 Task: Open a Black Tie Letter Template save the file as 'research' Remove the following opetions from template: '1.	Type the sender company name_x000D_
2.	Type the sender company address_x000D_
3.	Type the recipient address_x000D_
4.	Type the closing_x000D_
5.	Type the sender title_x000D_
6.	Type the sender company name_x000D_
'Pick the date  '4 April, 2023' and type Salutation  Good Evening. Add body to the letter "I hope this letter finds you in good health and high spirits. I wanted to express my gratitude for your kind assistance during my recent visit. Your hospitality and warmth made my stay truly memorable. I look forward to returning the favor someday. Take care and stay well.". Insert watermark  'confidential 21'
Action: Mouse moved to (21, 18)
Screenshot: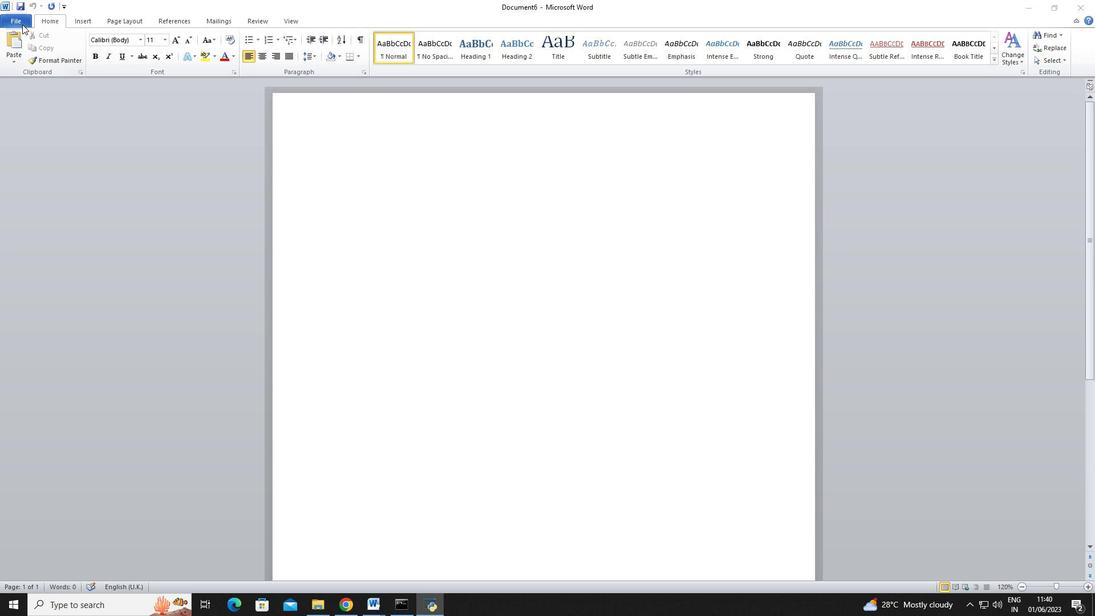 
Action: Mouse pressed left at (21, 18)
Screenshot: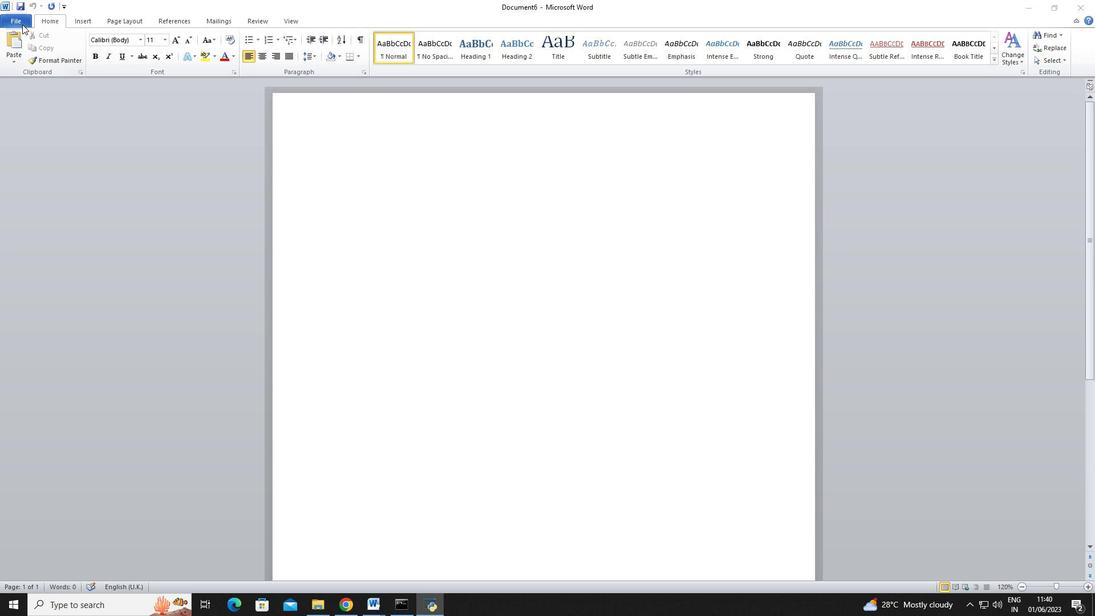 
Action: Mouse pressed left at (21, 18)
Screenshot: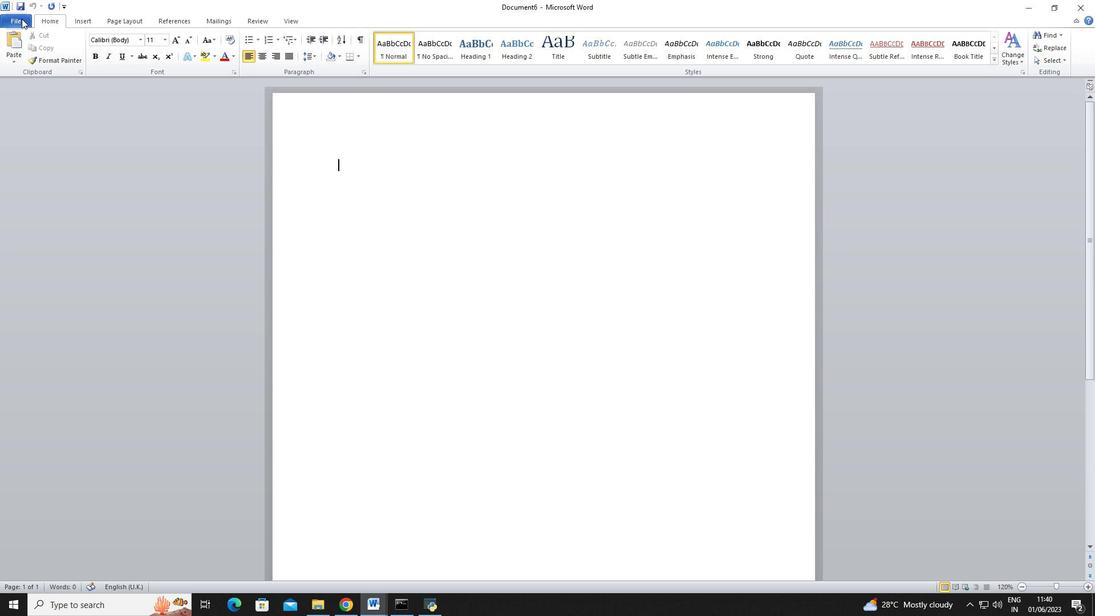
Action: Mouse moved to (30, 147)
Screenshot: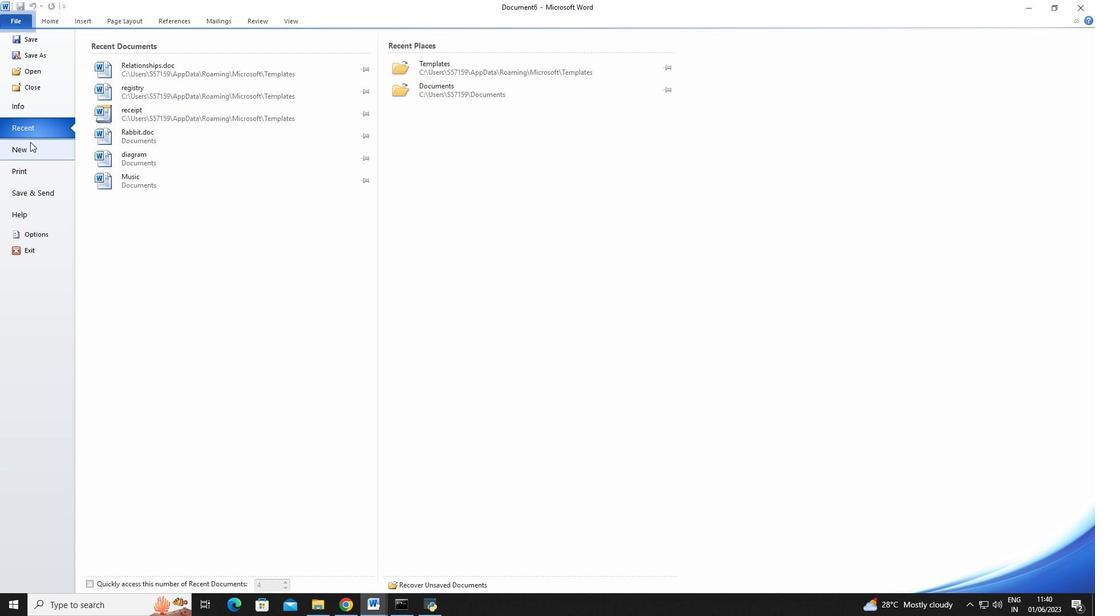 
Action: Mouse pressed left at (30, 147)
Screenshot: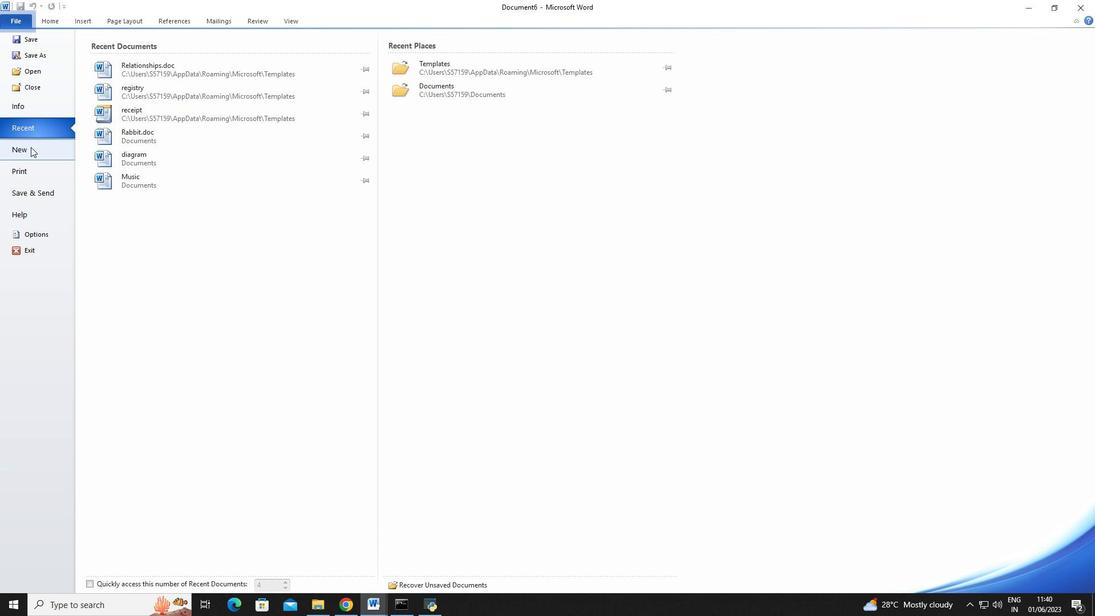 
Action: Mouse moved to (258, 120)
Screenshot: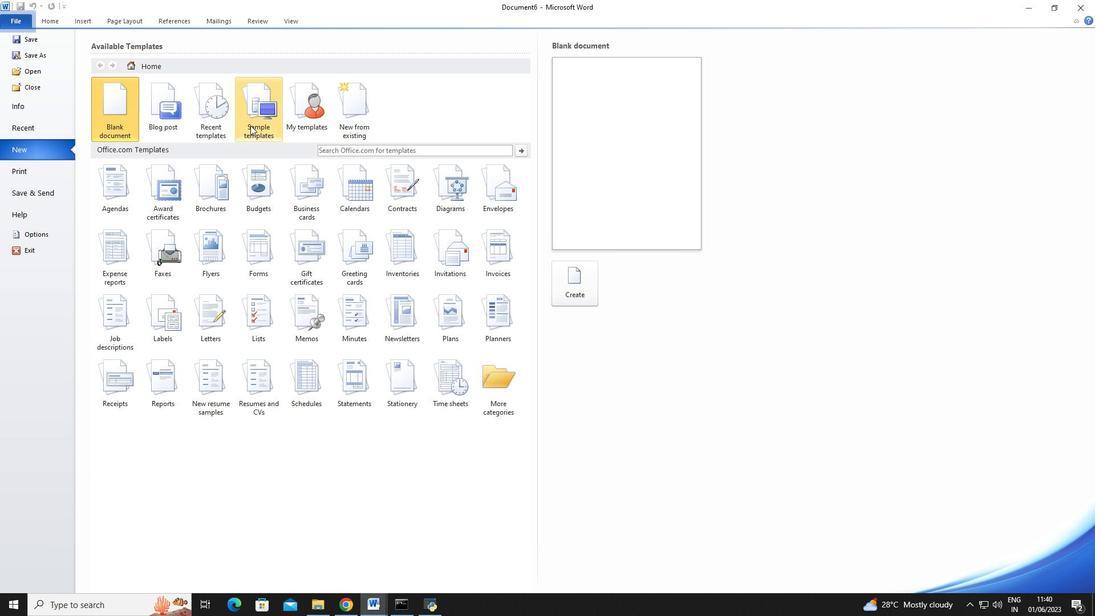 
Action: Mouse pressed left at (258, 120)
Screenshot: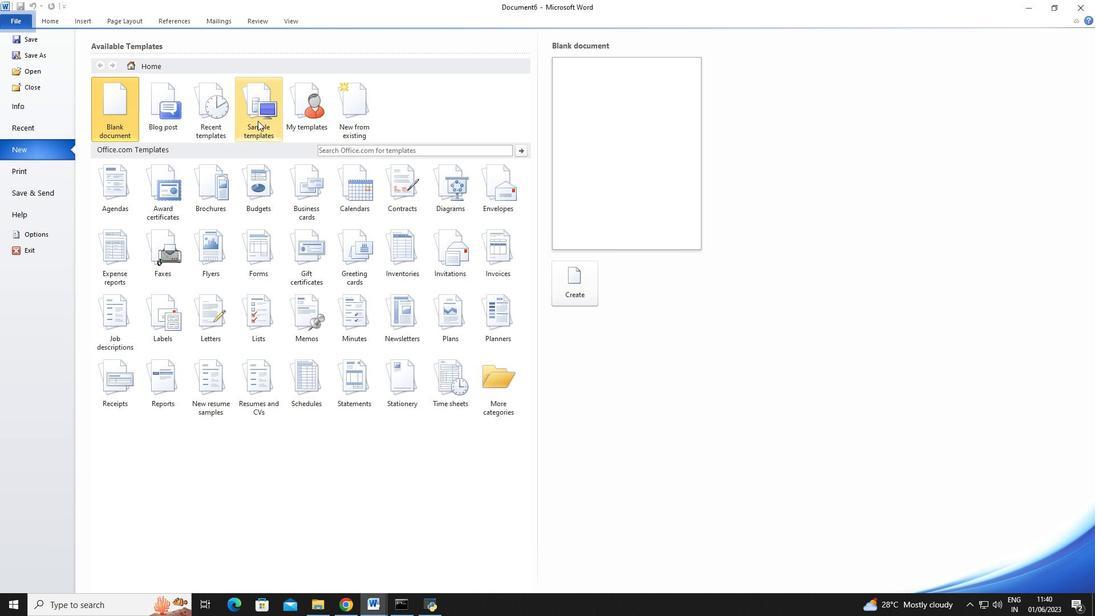 
Action: Mouse moved to (368, 243)
Screenshot: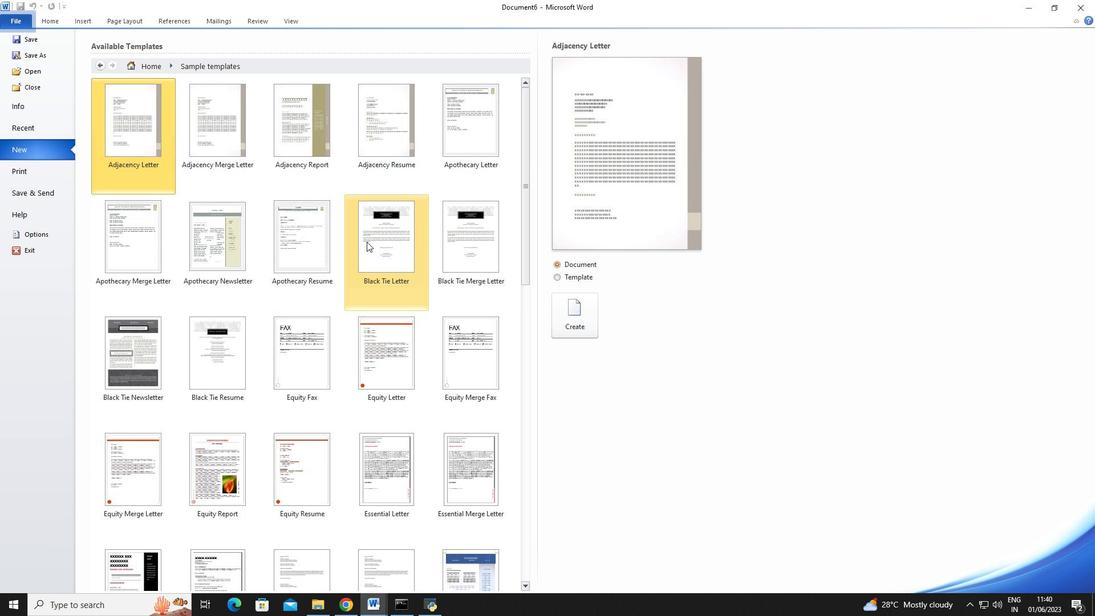 
Action: Mouse pressed left at (368, 243)
Screenshot: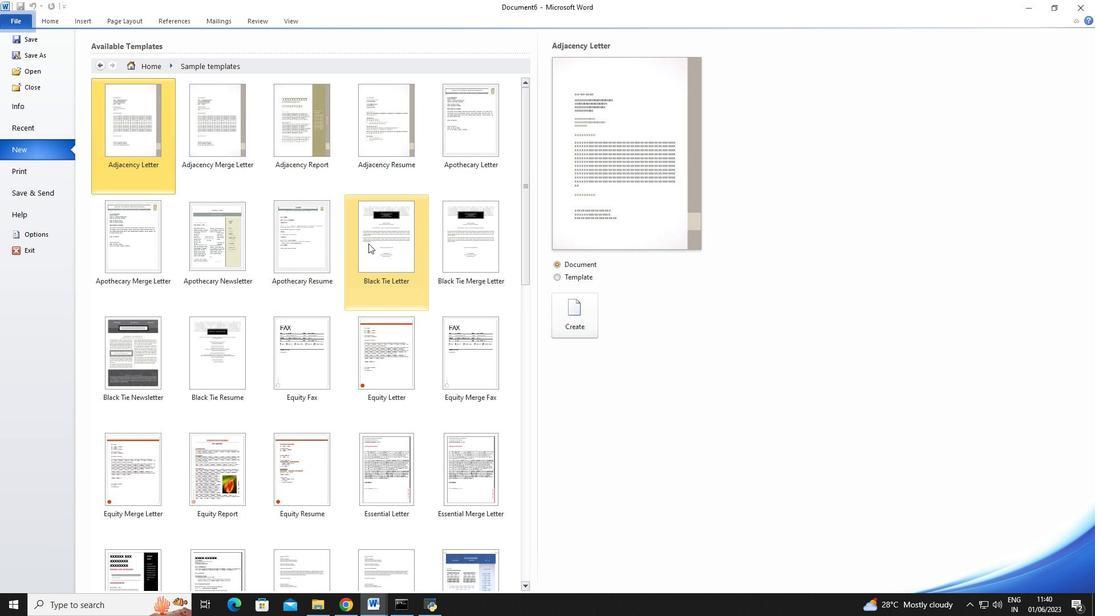 
Action: Mouse moved to (556, 273)
Screenshot: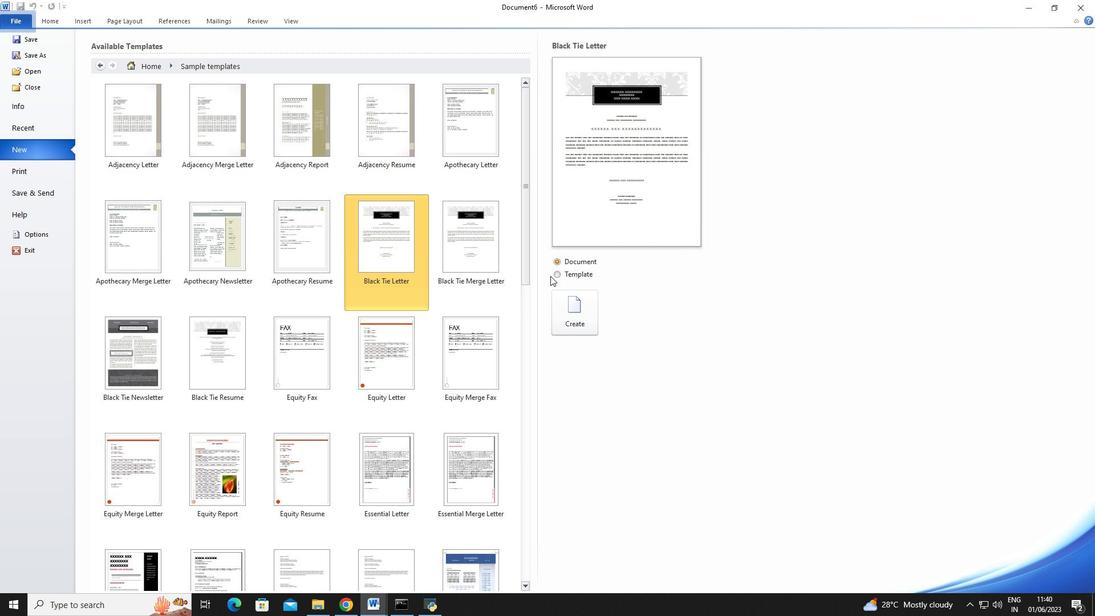 
Action: Mouse pressed left at (556, 273)
Screenshot: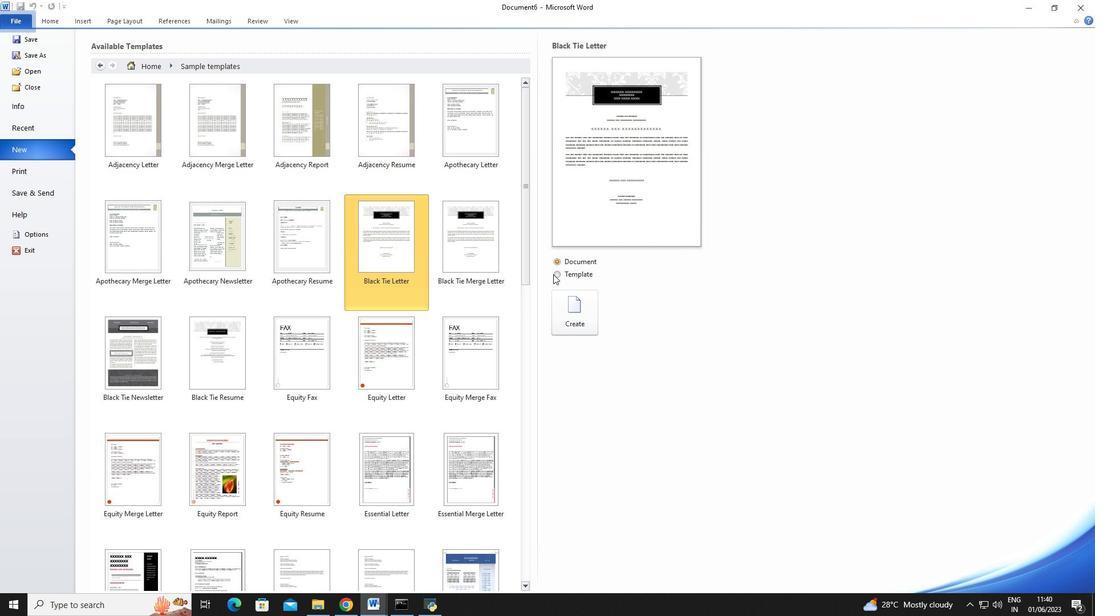
Action: Mouse moved to (560, 309)
Screenshot: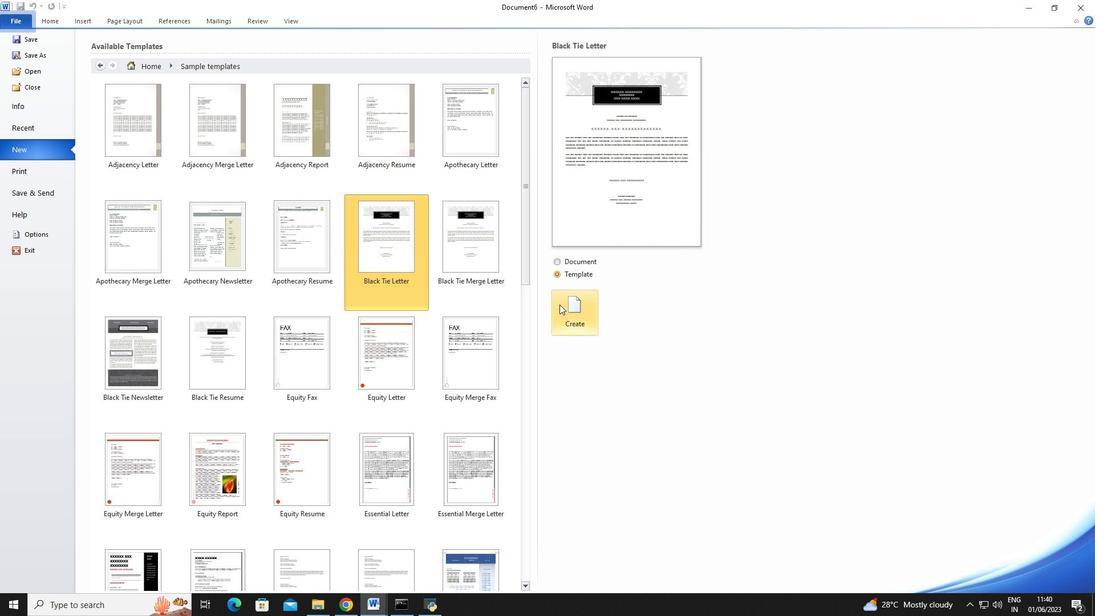 
Action: Mouse pressed left at (560, 309)
Screenshot: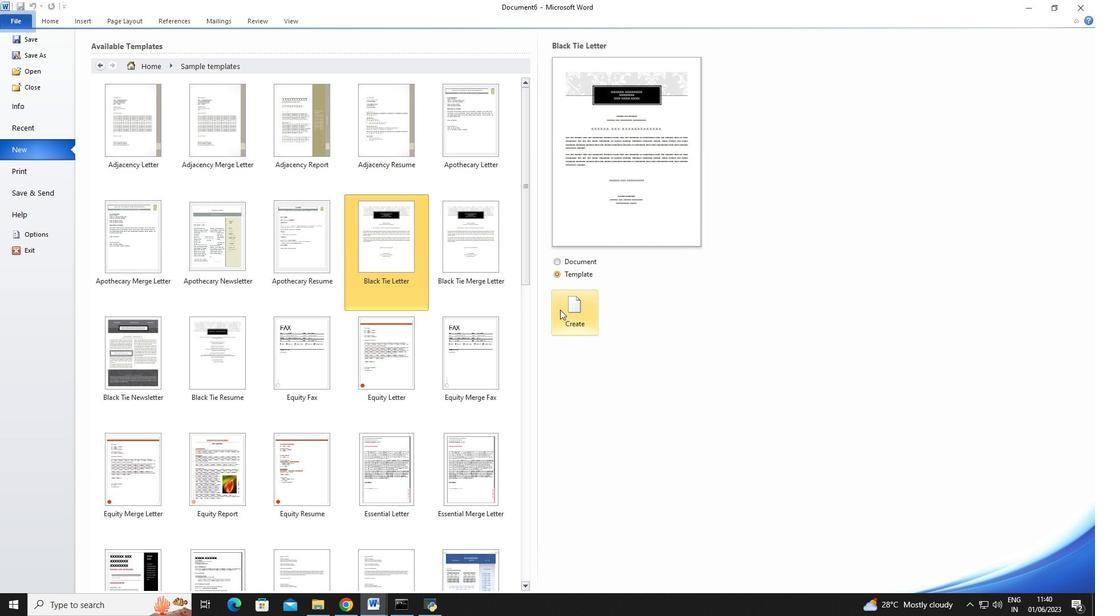 
Action: Mouse moved to (18, 22)
Screenshot: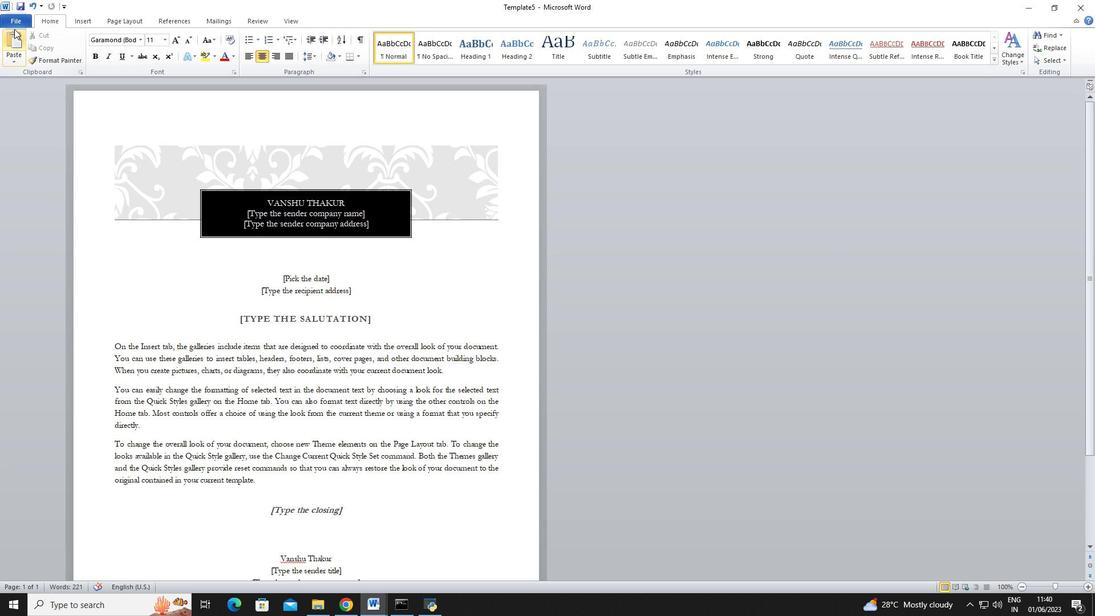 
Action: Mouse pressed left at (18, 22)
Screenshot: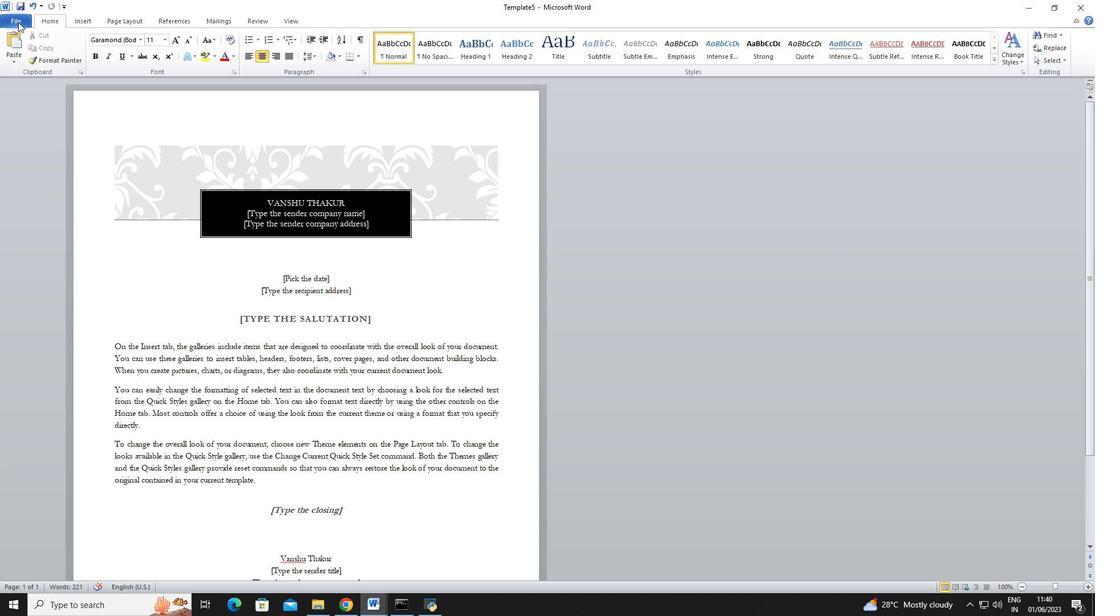 
Action: Mouse moved to (23, 33)
Screenshot: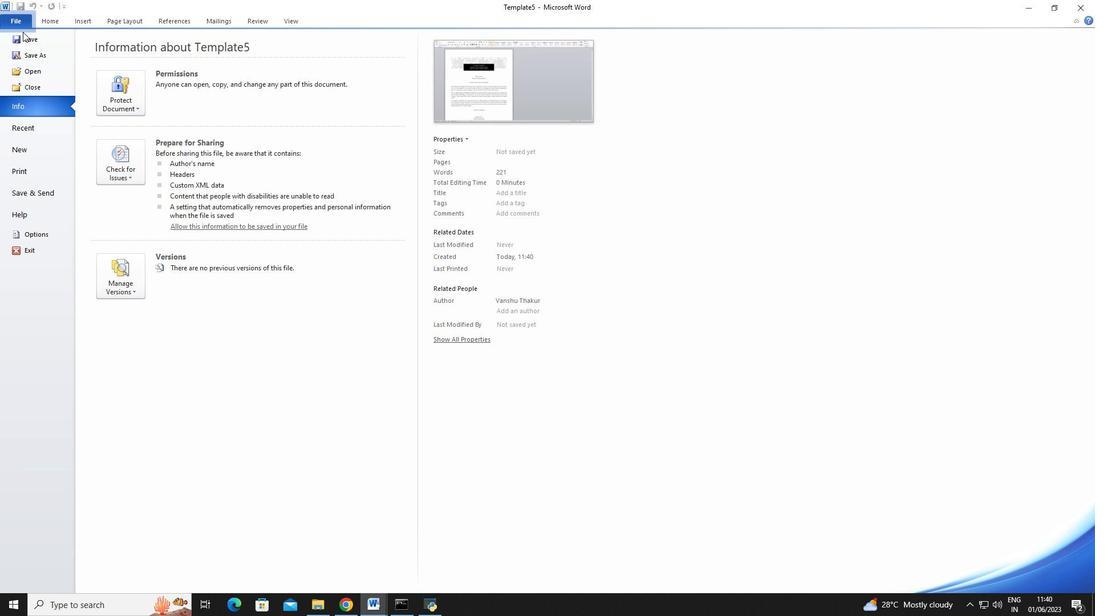 
Action: Mouse pressed left at (23, 33)
Screenshot: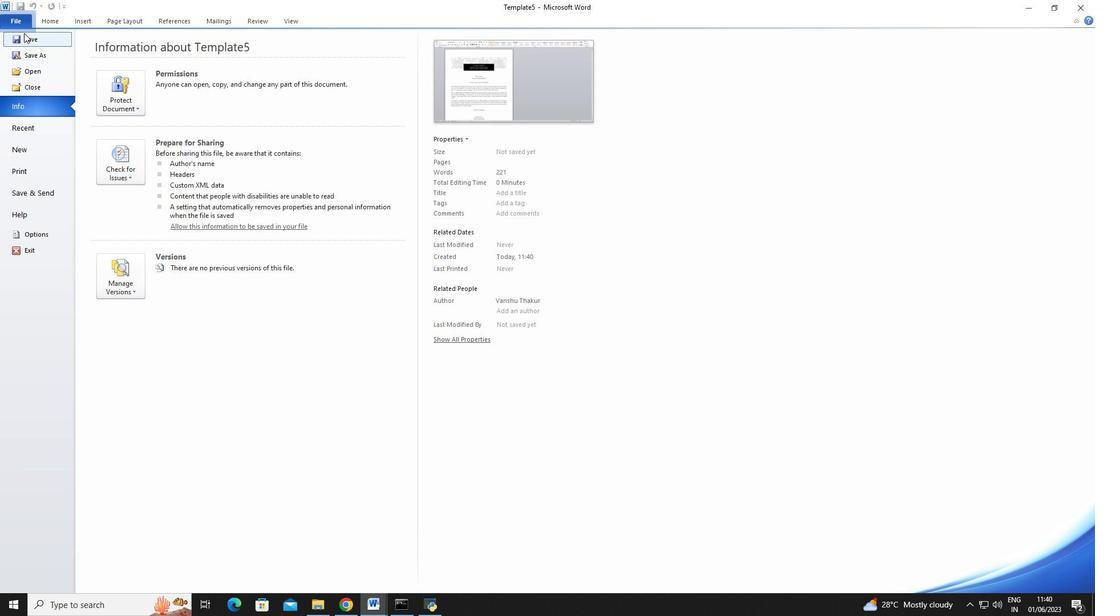 
Action: Mouse moved to (94, 139)
Screenshot: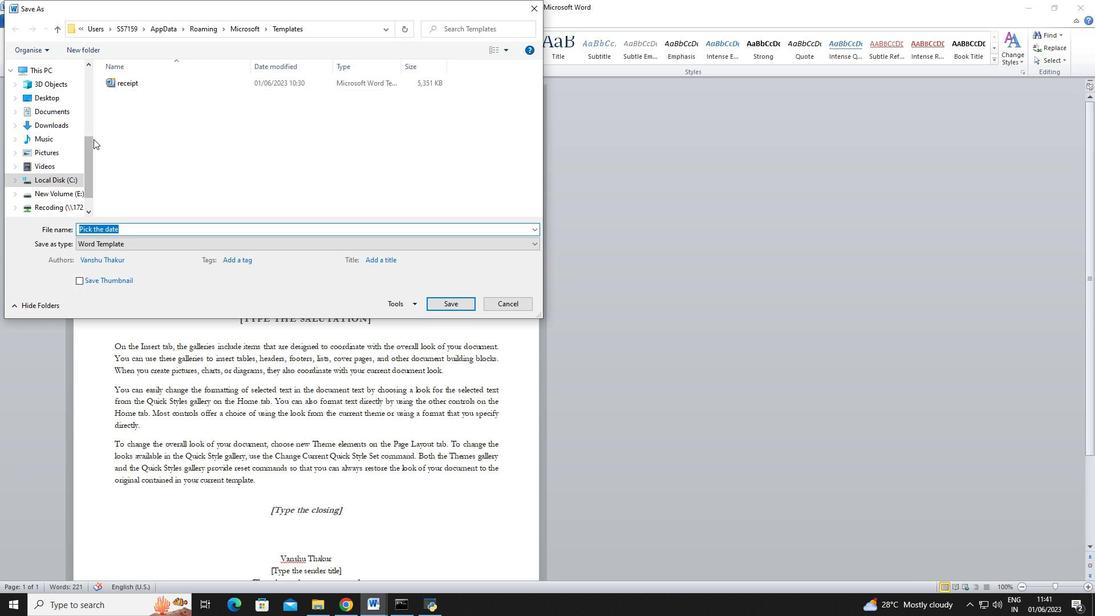 
Action: Key pressed researc
Screenshot: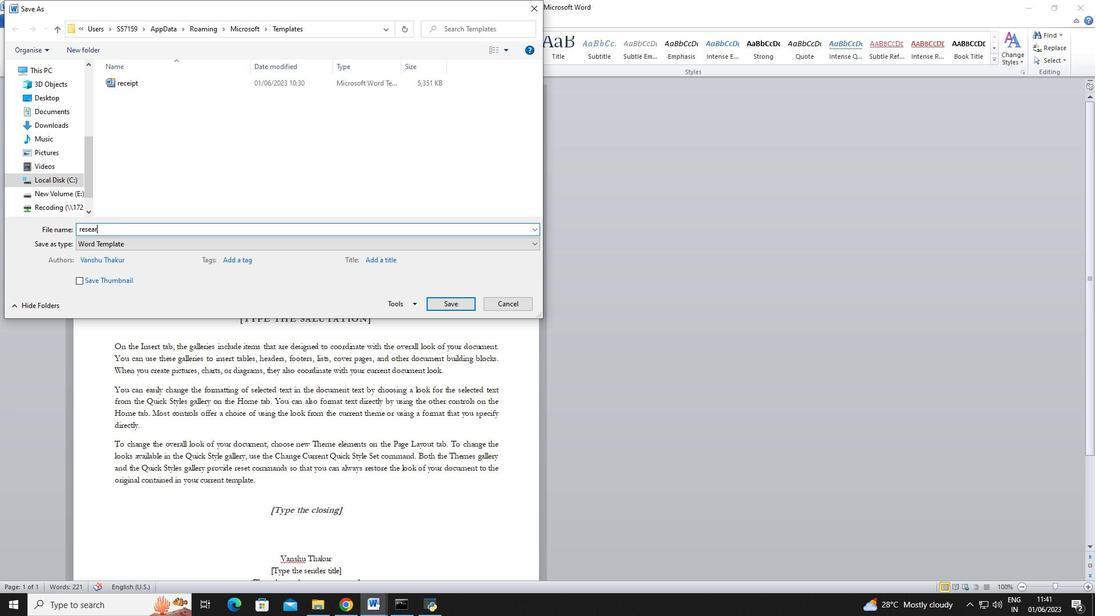 
Action: Mouse moved to (94, 139)
Screenshot: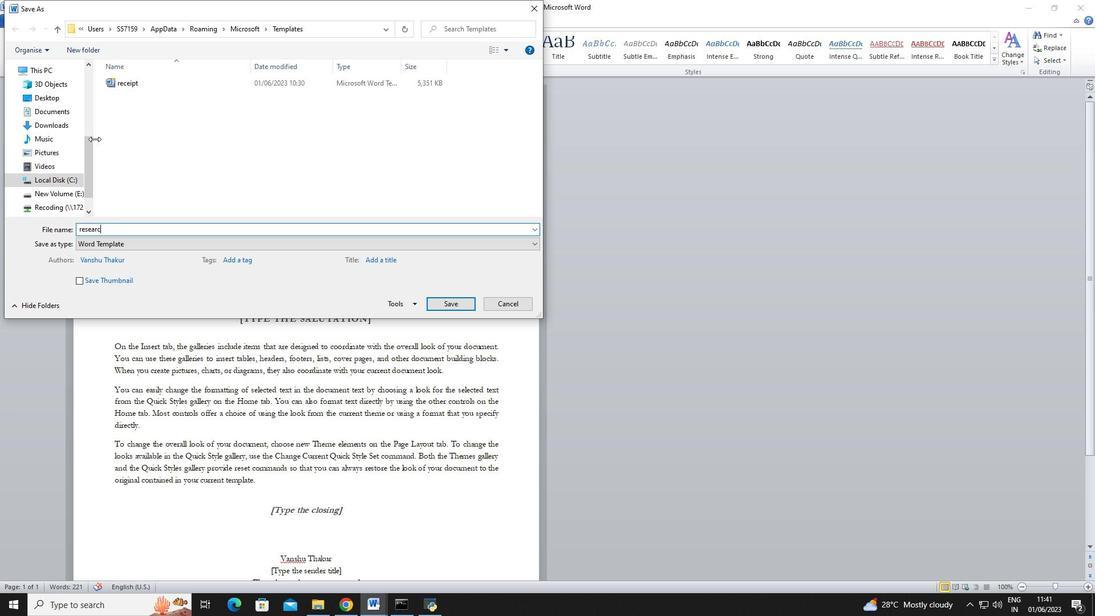 
Action: Key pressed h
Screenshot: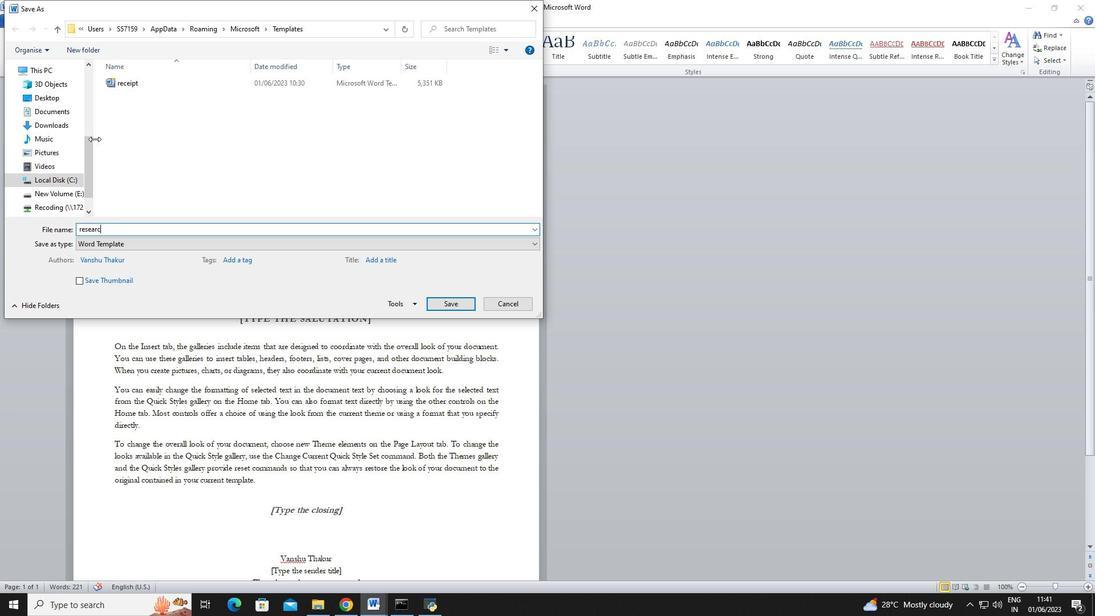 
Action: Mouse moved to (455, 301)
Screenshot: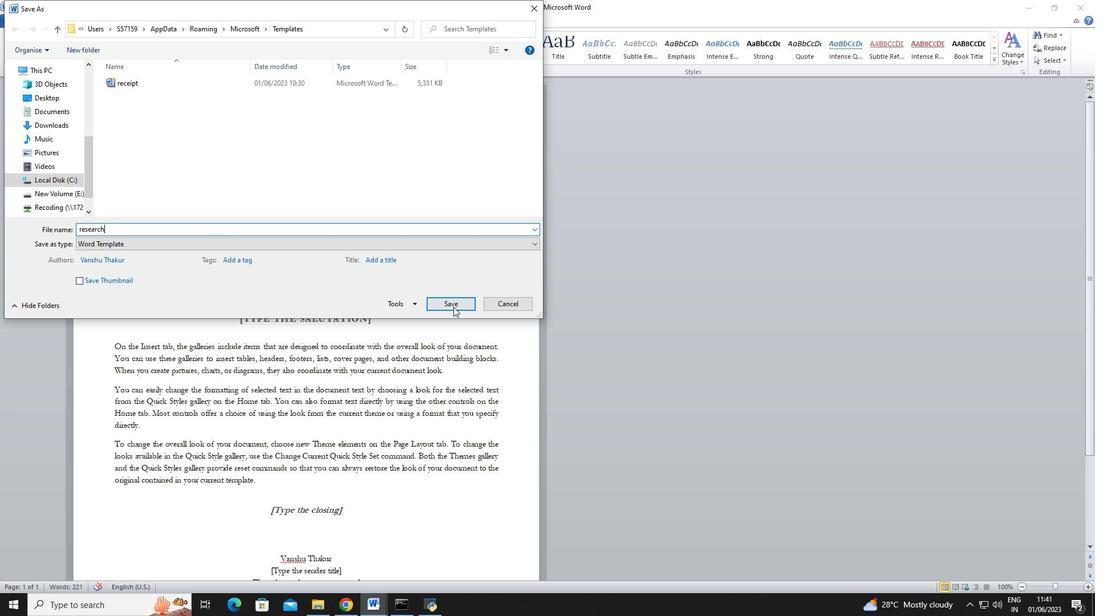
Action: Mouse pressed left at (455, 301)
Screenshot: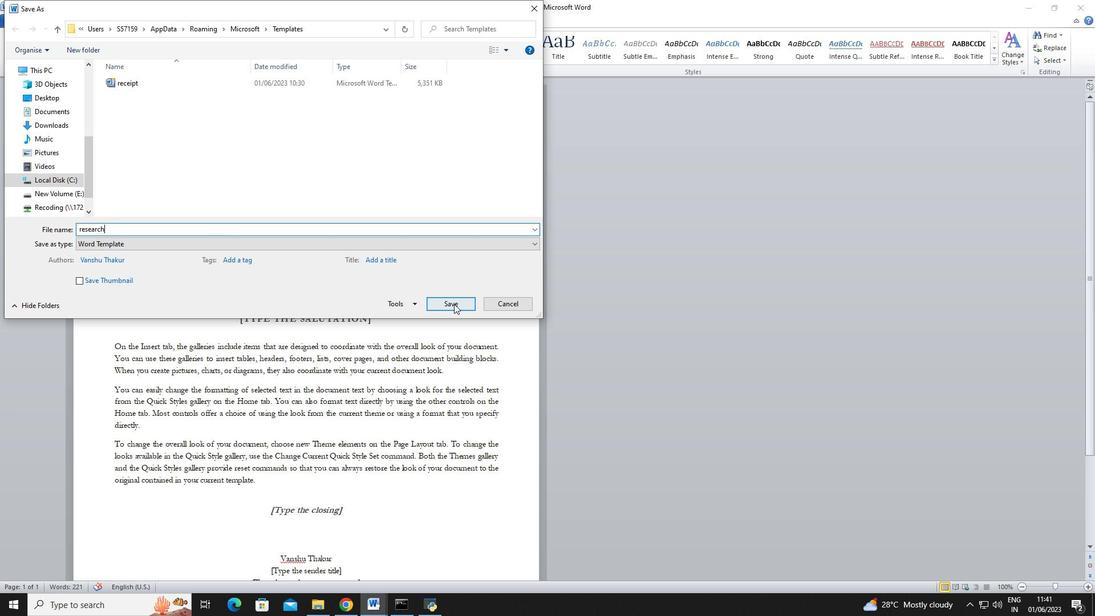 
Action: Mouse moved to (369, 214)
Screenshot: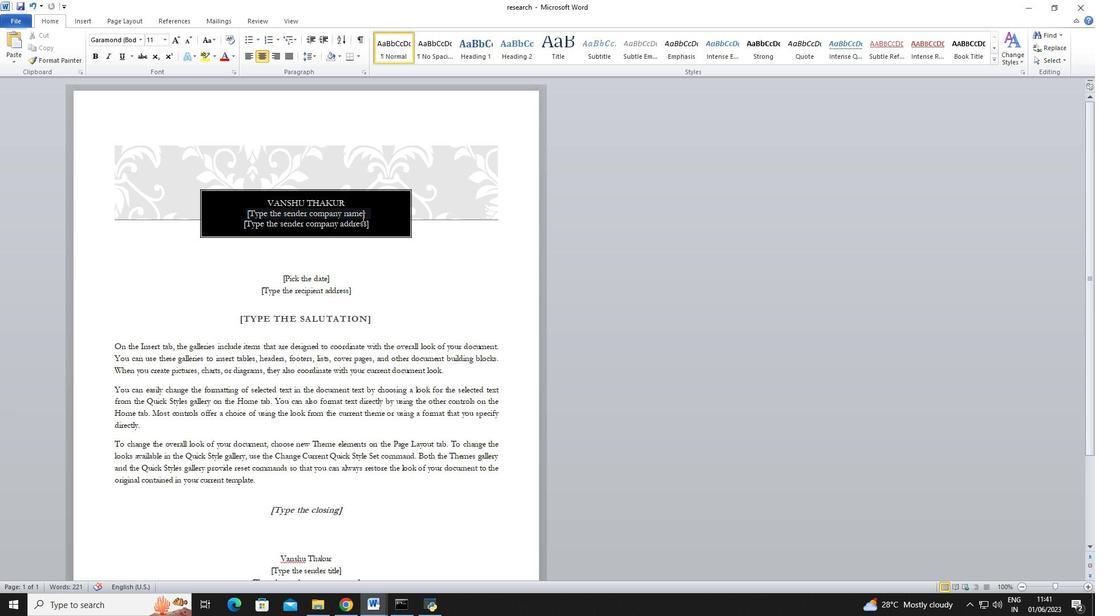 
Action: Mouse pressed left at (369, 214)
Screenshot: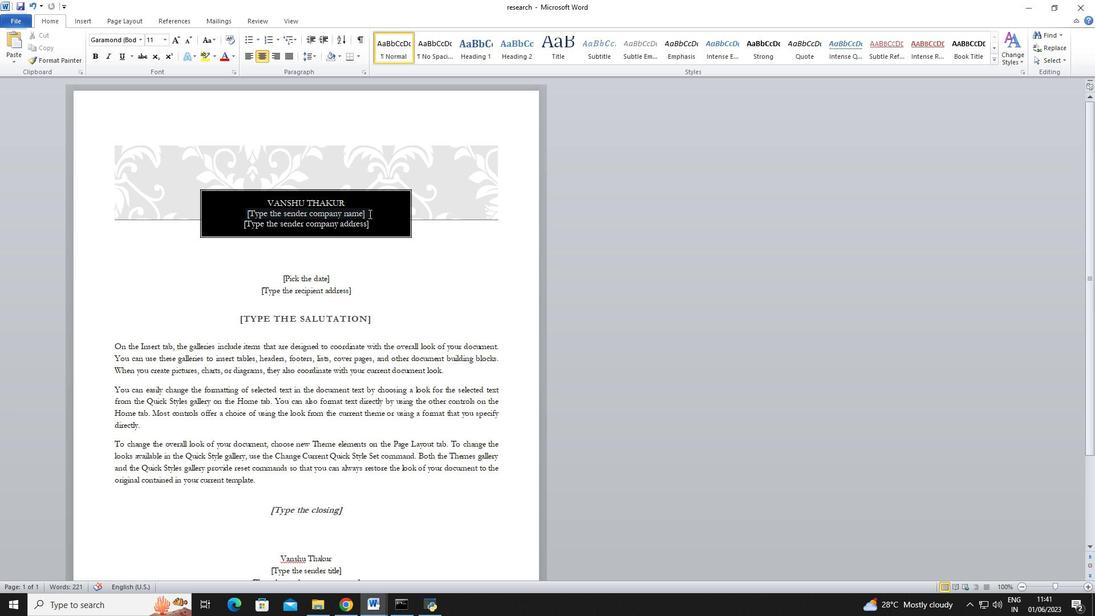 
Action: Mouse moved to (280, 212)
Screenshot: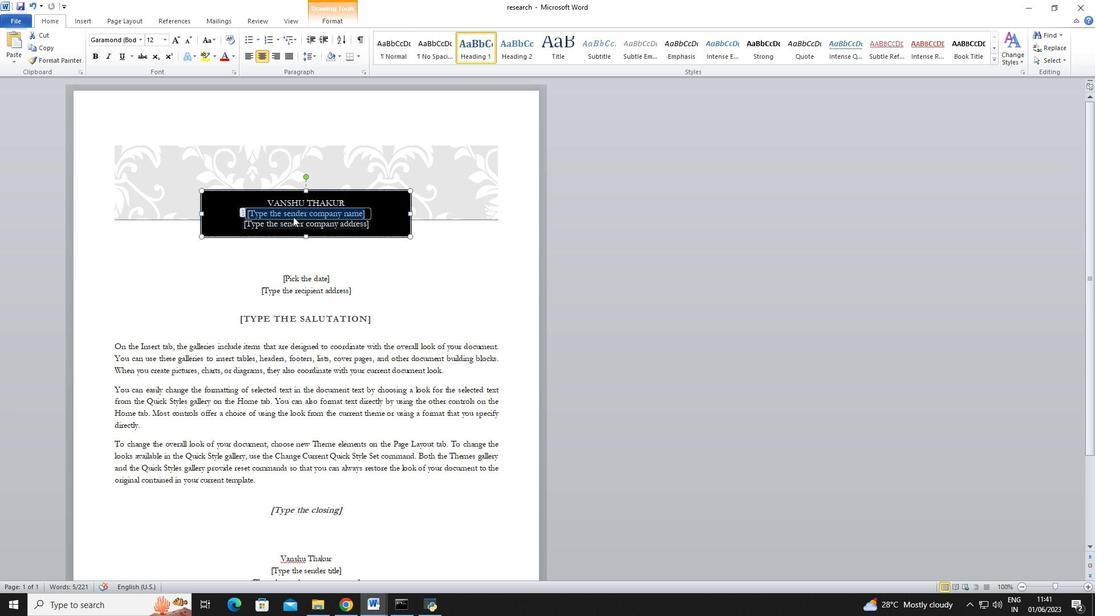 
Action: Mouse pressed left at (280, 212)
Screenshot: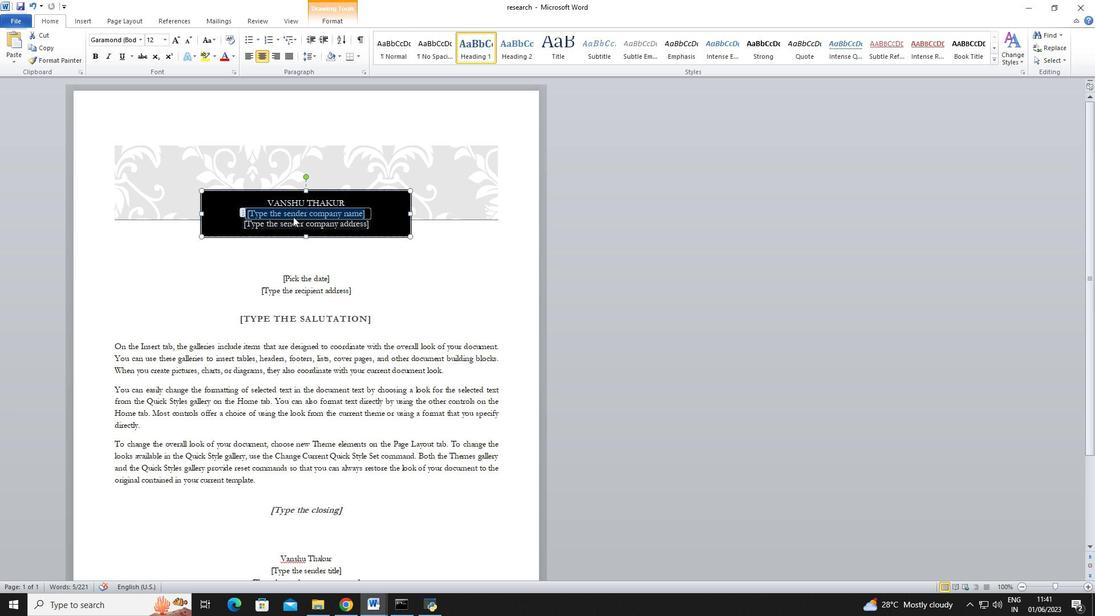 
Action: Mouse moved to (248, 210)
Screenshot: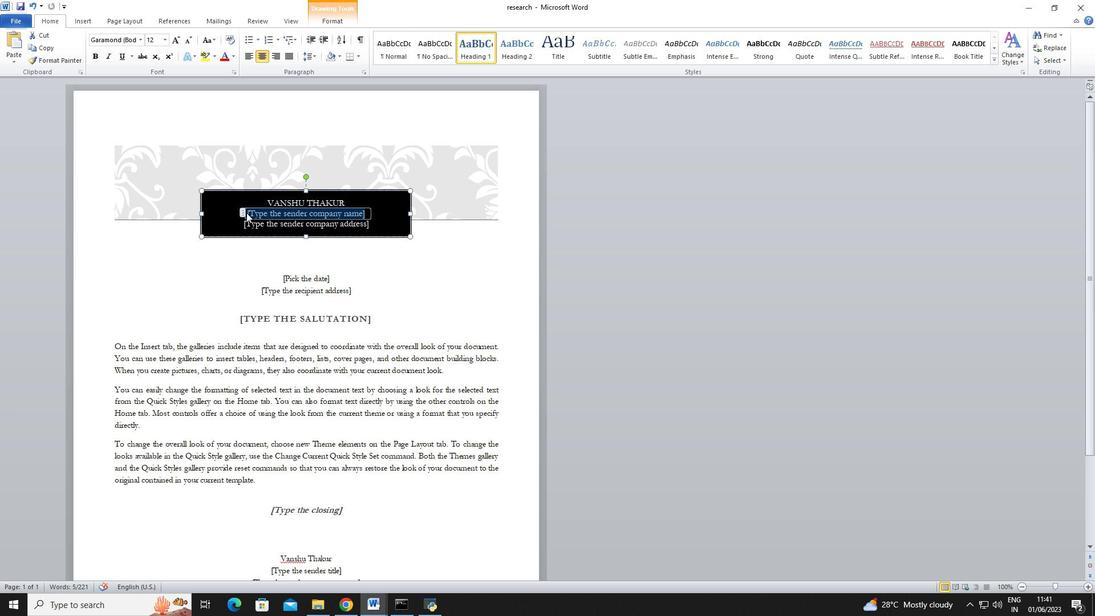 
Action: Mouse pressed left at (248, 210)
Screenshot: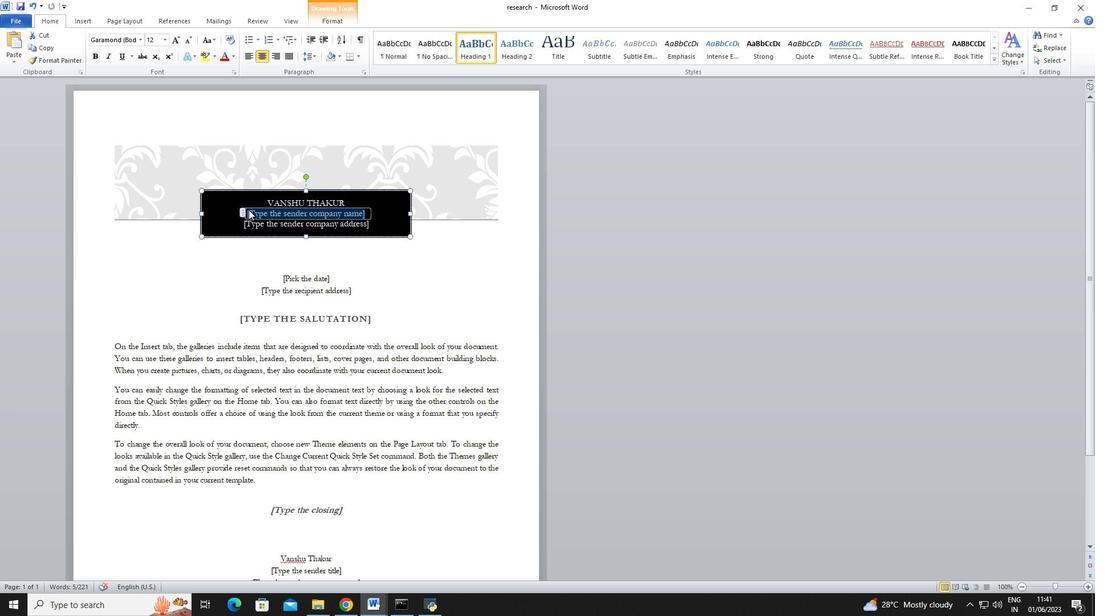 
Action: Mouse moved to (363, 216)
Screenshot: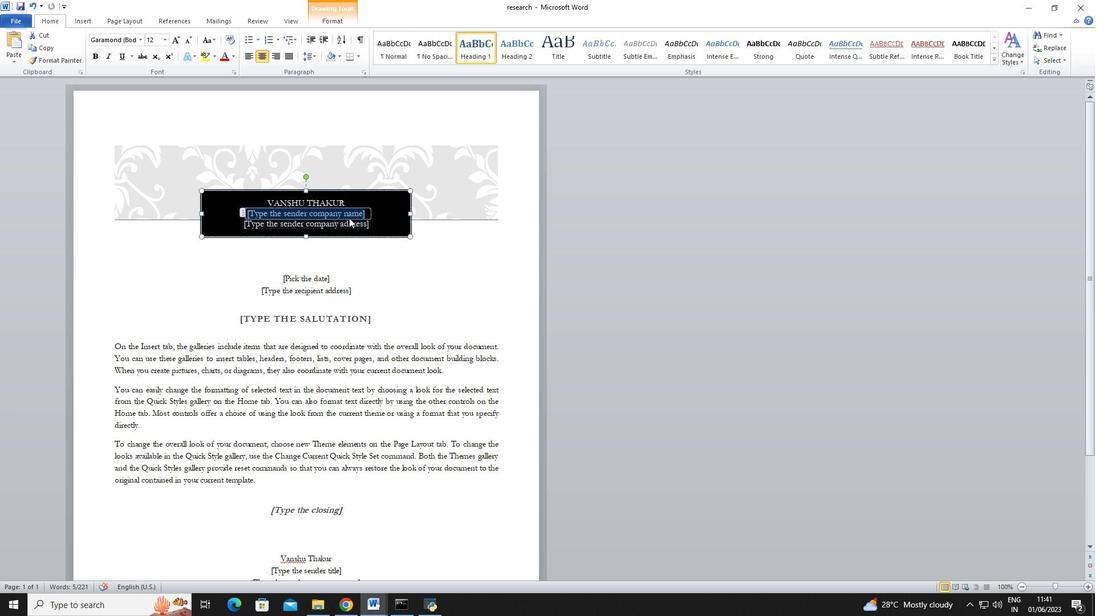 
Action: Mouse pressed left at (363, 216)
Screenshot: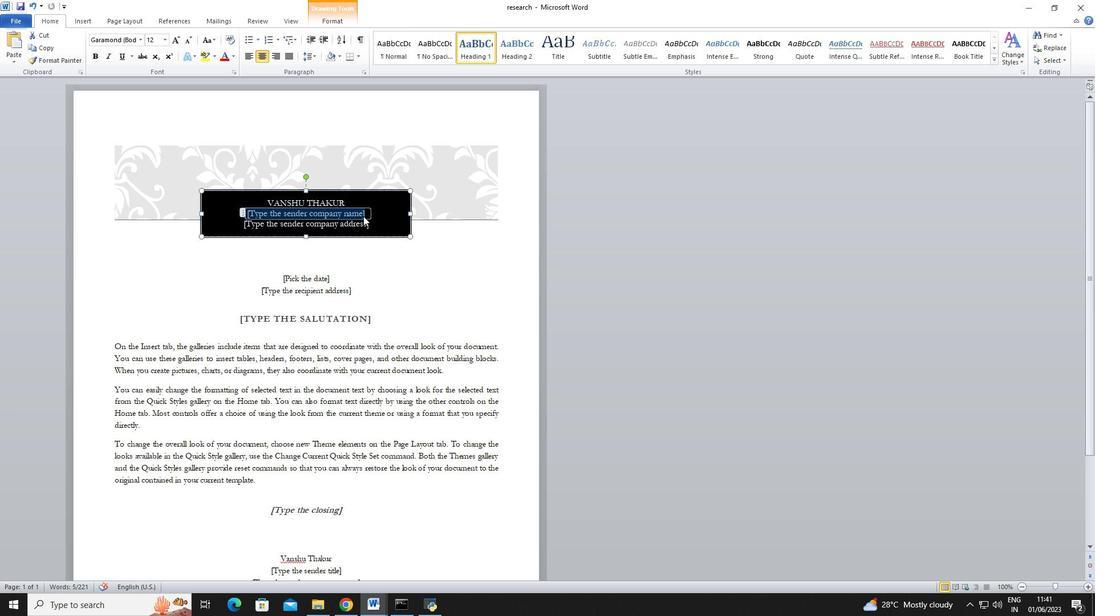 
Action: Mouse moved to (367, 214)
Screenshot: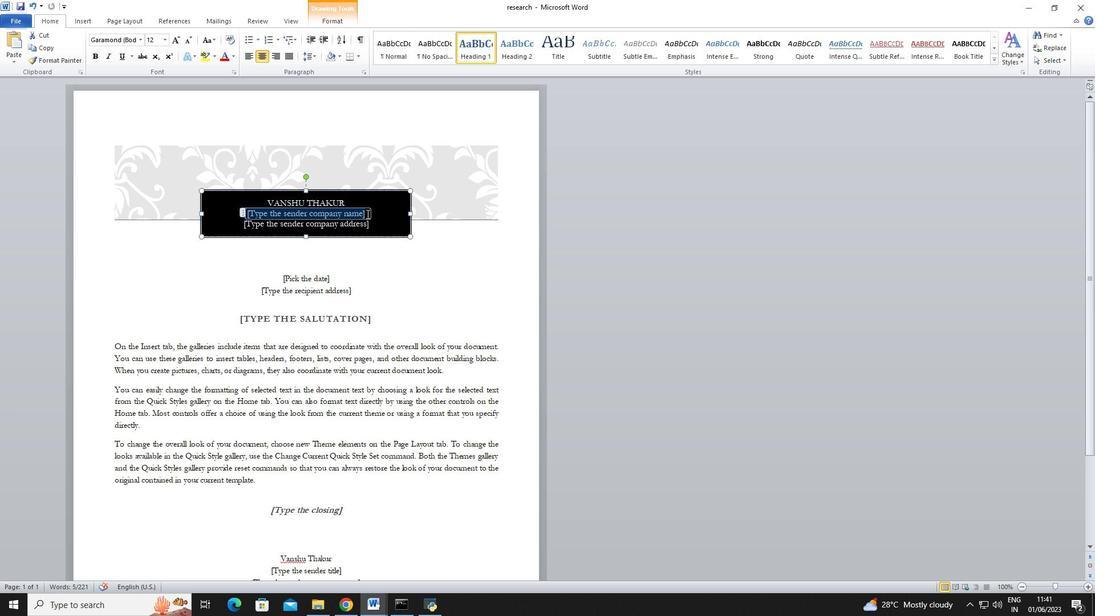 
Action: Key pressed <Key.backspace>
Screenshot: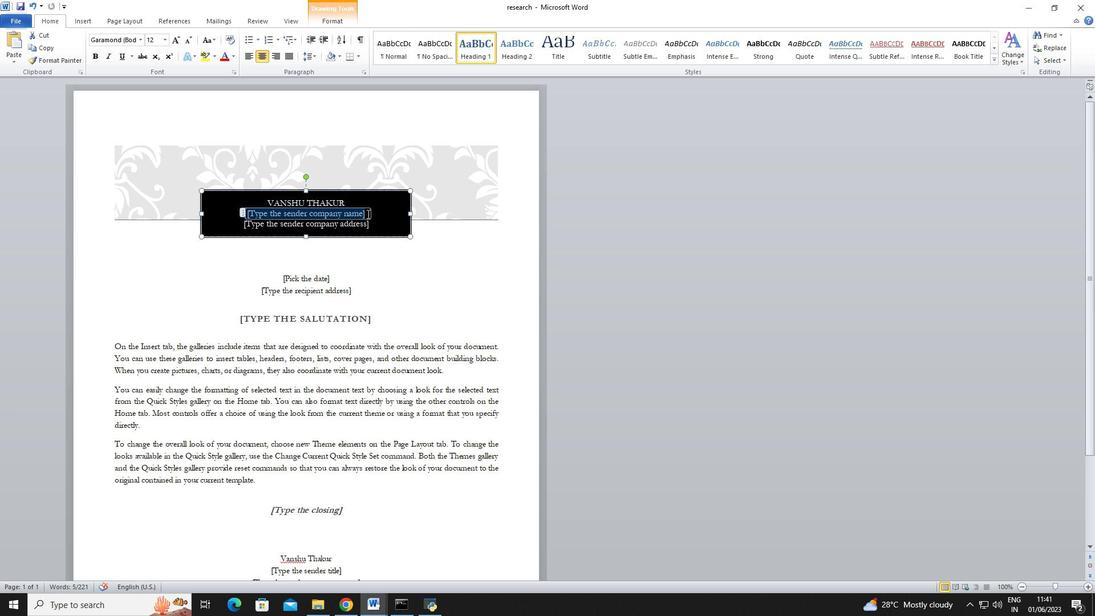 
Action: Mouse moved to (314, 215)
Screenshot: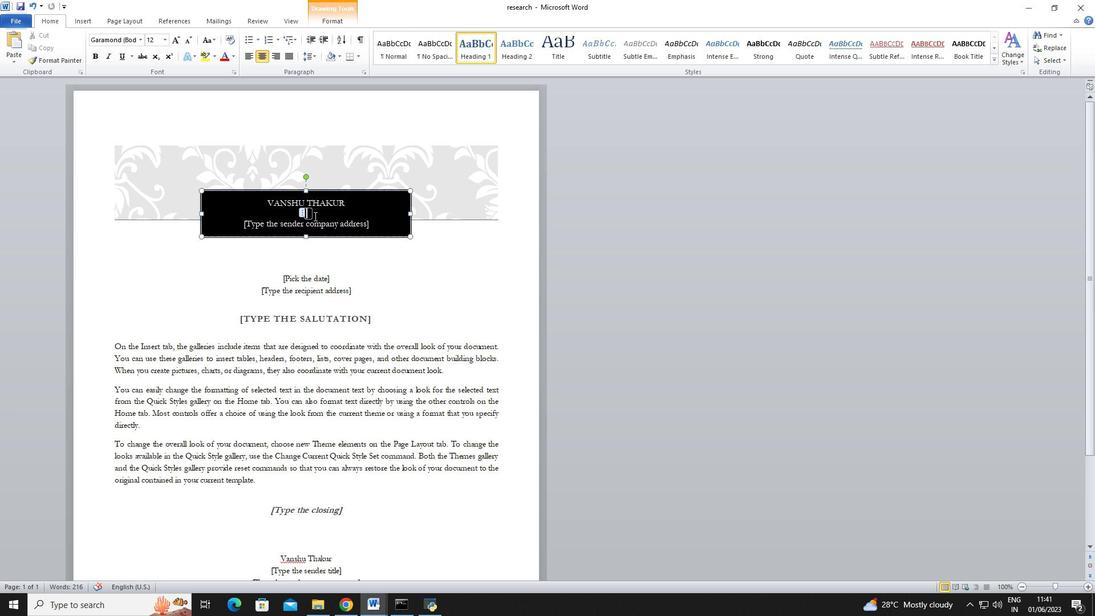 
Action: Mouse pressed left at (314, 215)
Screenshot: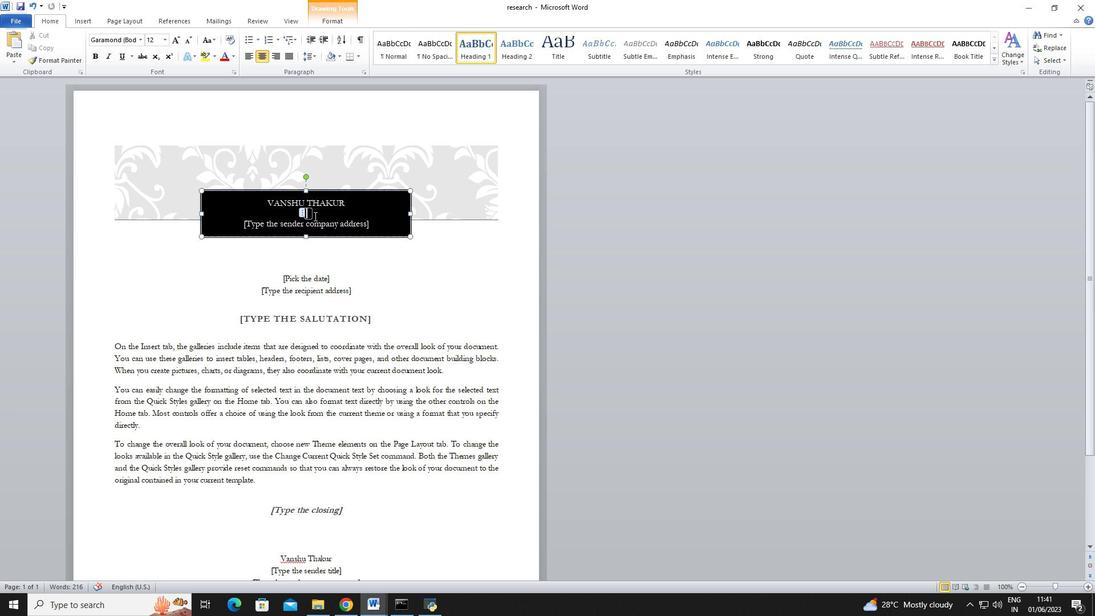 
Action: Mouse moved to (301, 215)
Screenshot: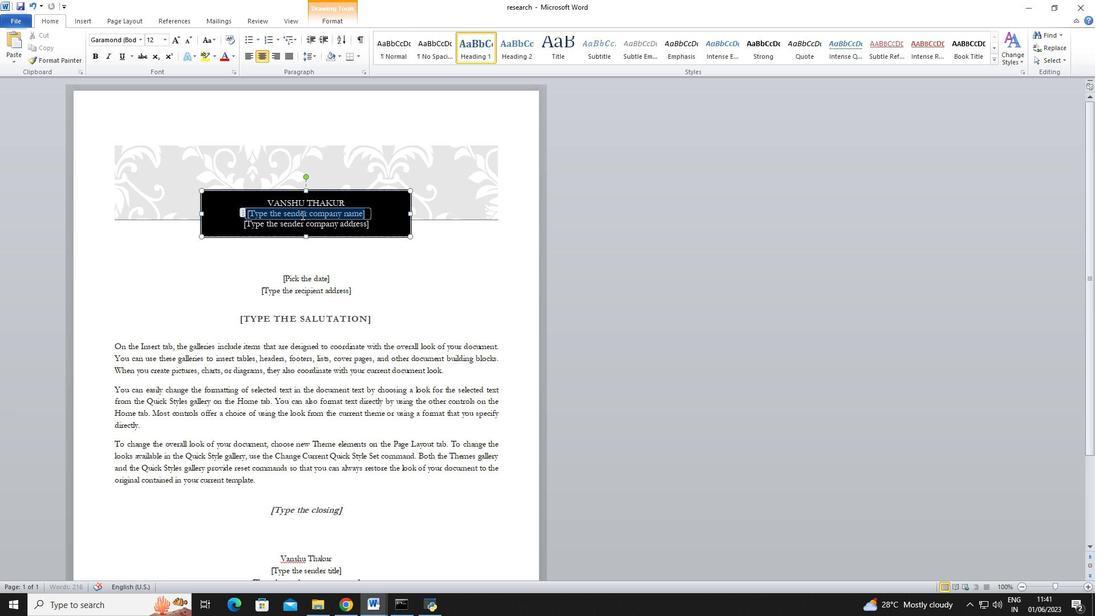 
Action: Key pressed <Key.backspace>
Screenshot: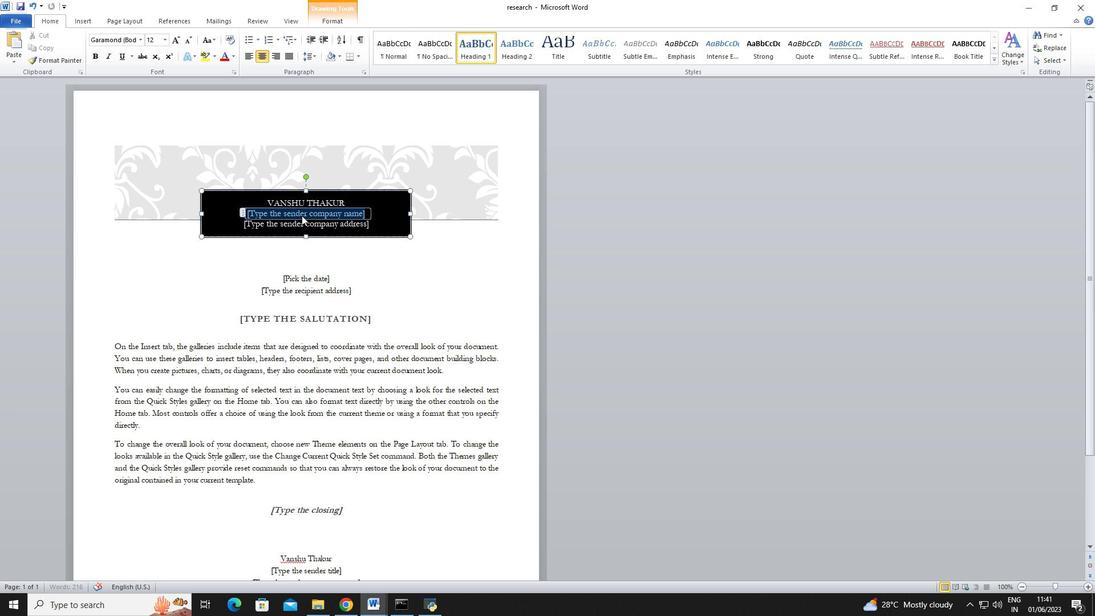 
Action: Mouse moved to (326, 215)
Screenshot: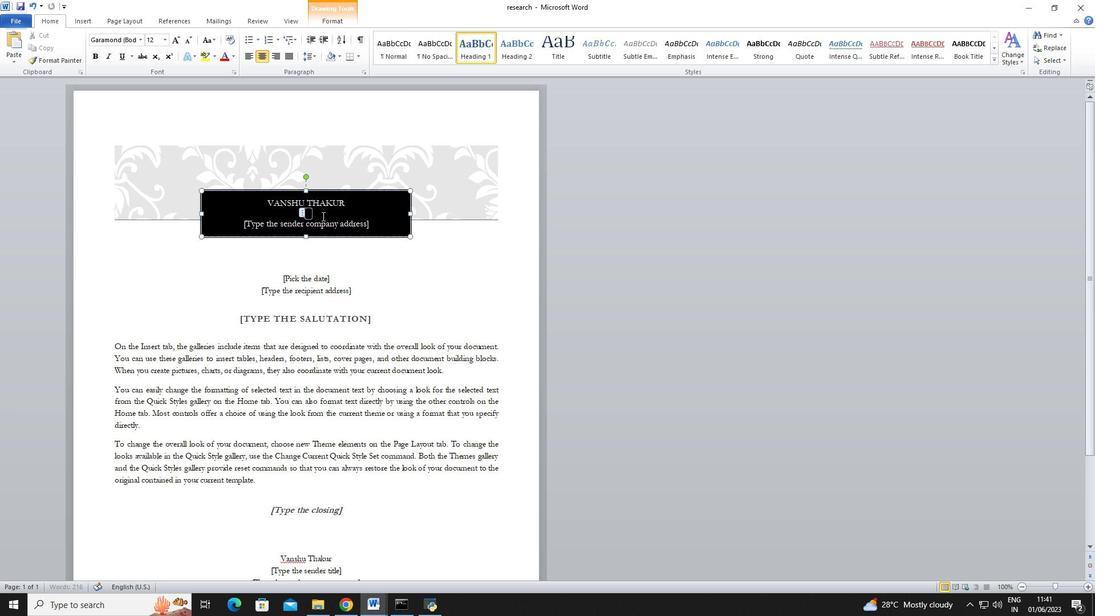 
Action: Mouse pressed left at (326, 215)
Screenshot: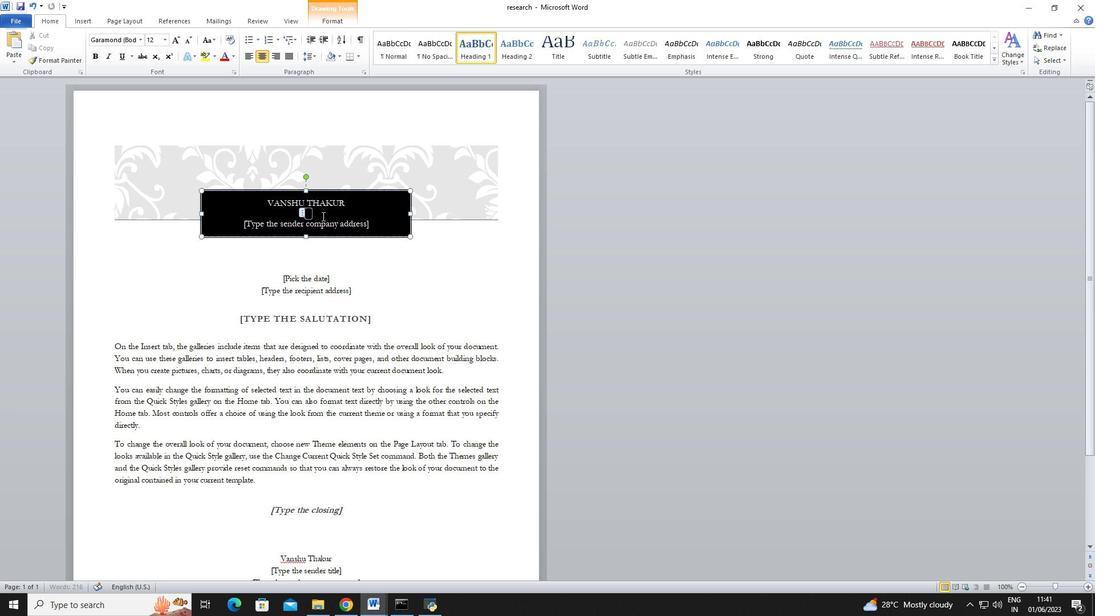 
Action: Mouse moved to (325, 221)
Screenshot: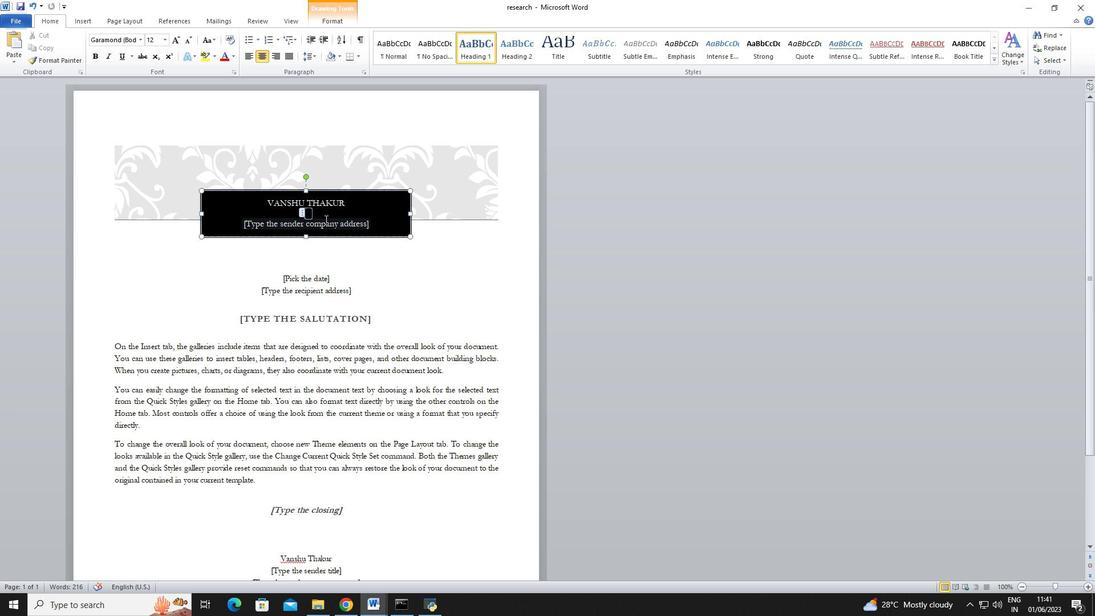 
Action: Mouse pressed left at (325, 221)
Screenshot: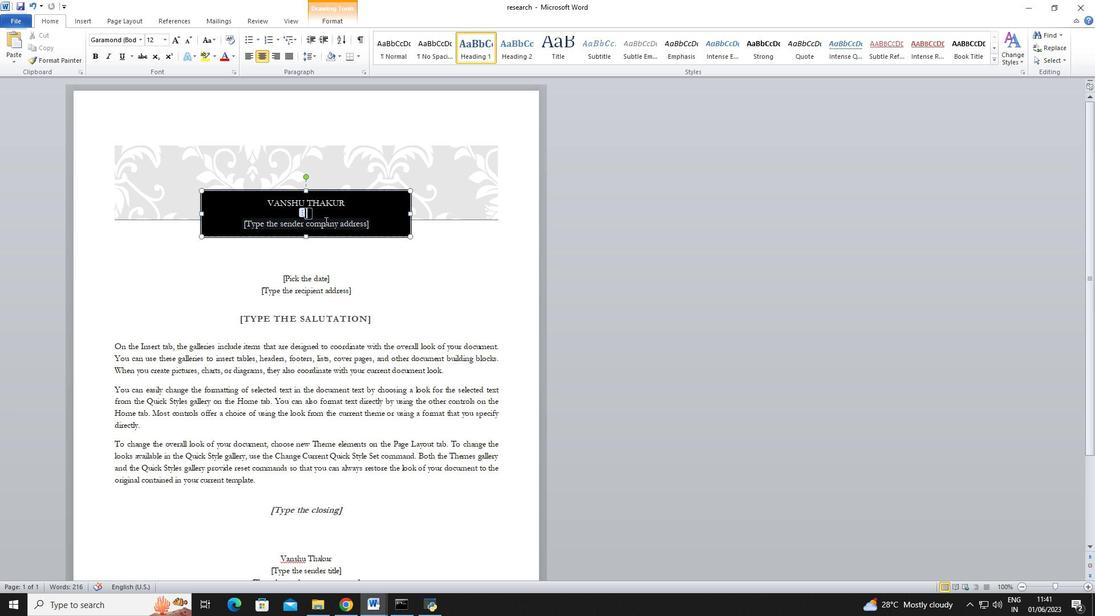 
Action: Mouse moved to (245, 211)
Screenshot: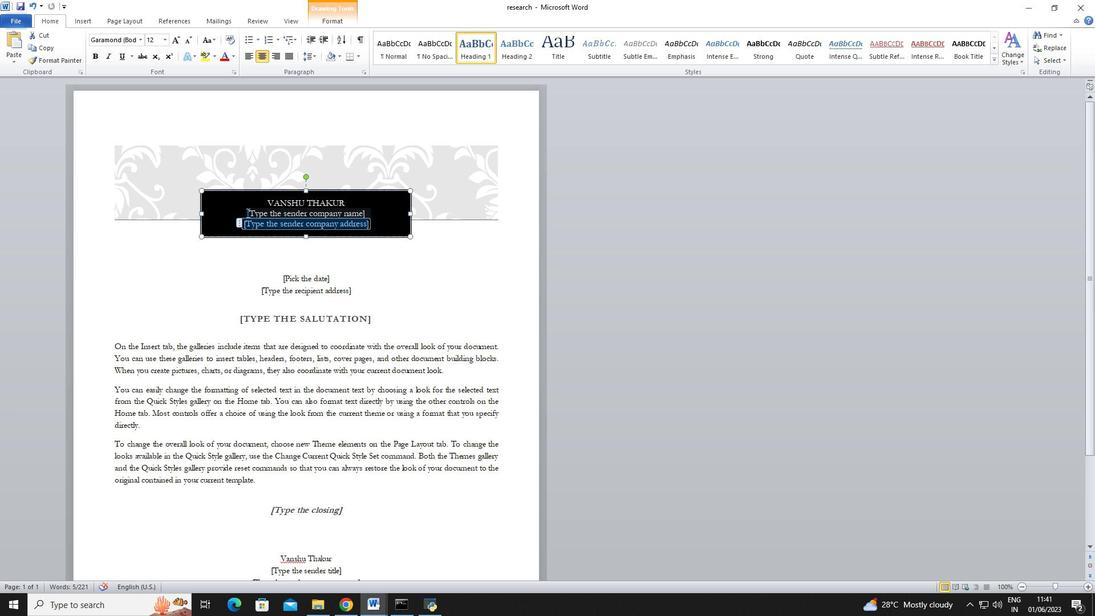 
Action: Mouse pressed left at (245, 211)
Screenshot: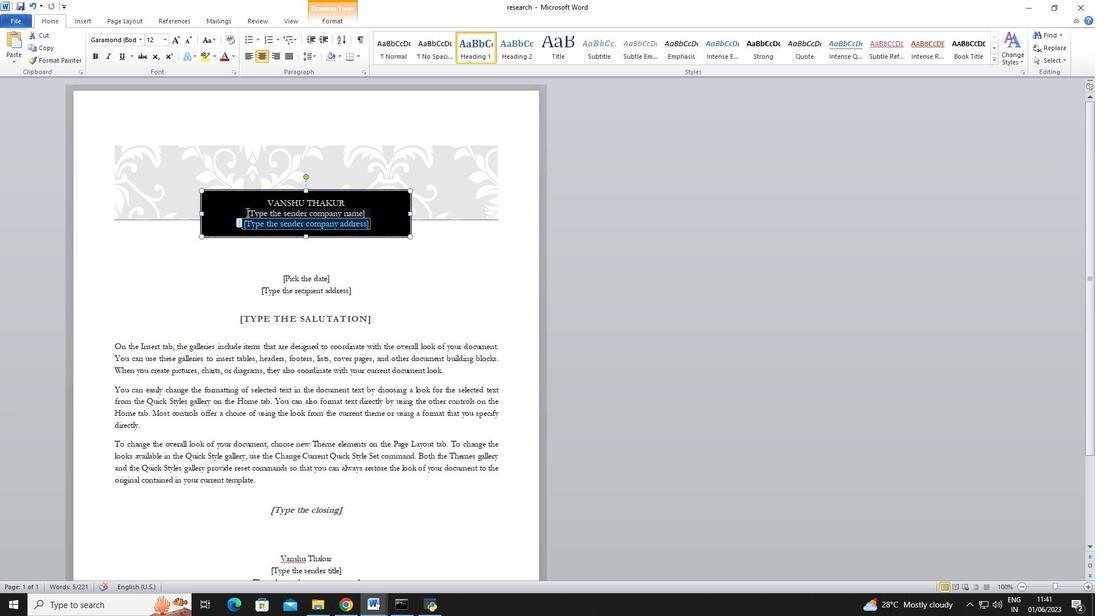 
Action: Mouse moved to (373, 216)
Screenshot: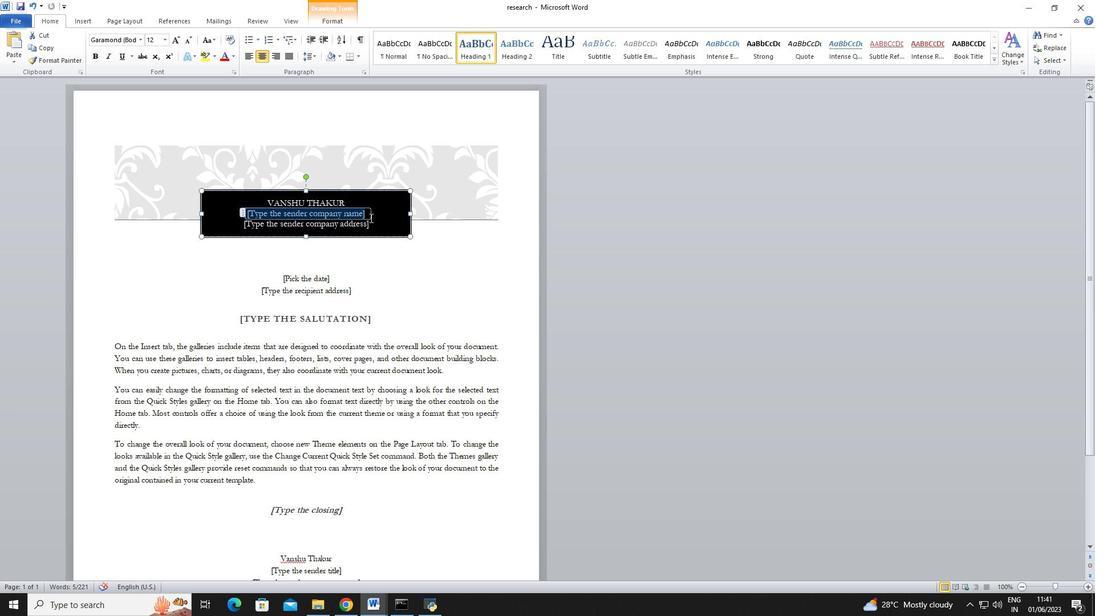 
Action: Key pressed <Key.backspace>
Screenshot: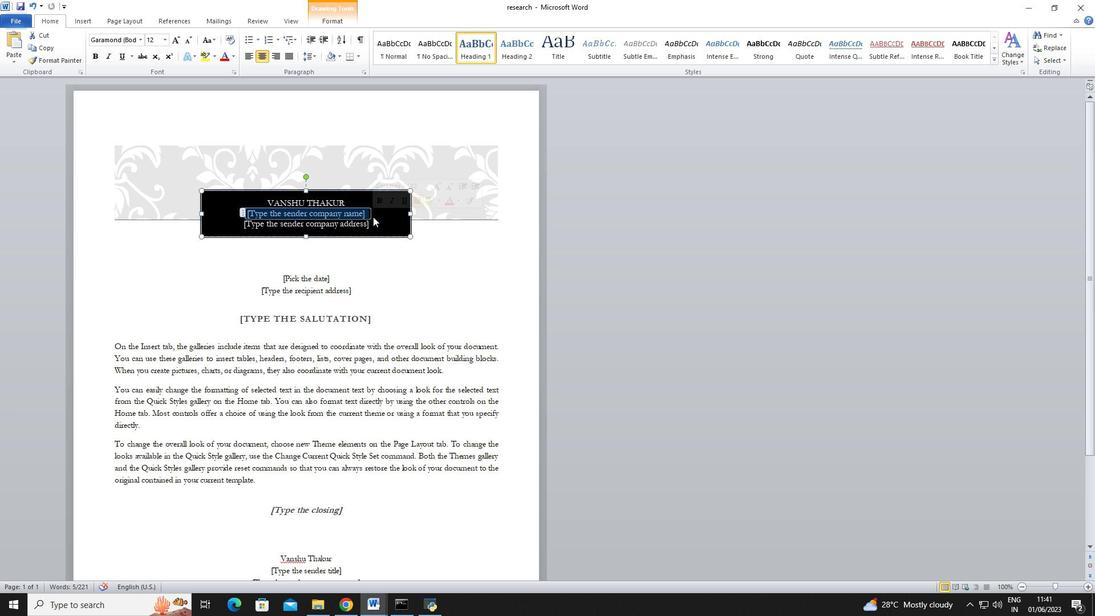 
Action: Mouse moved to (244, 211)
Screenshot: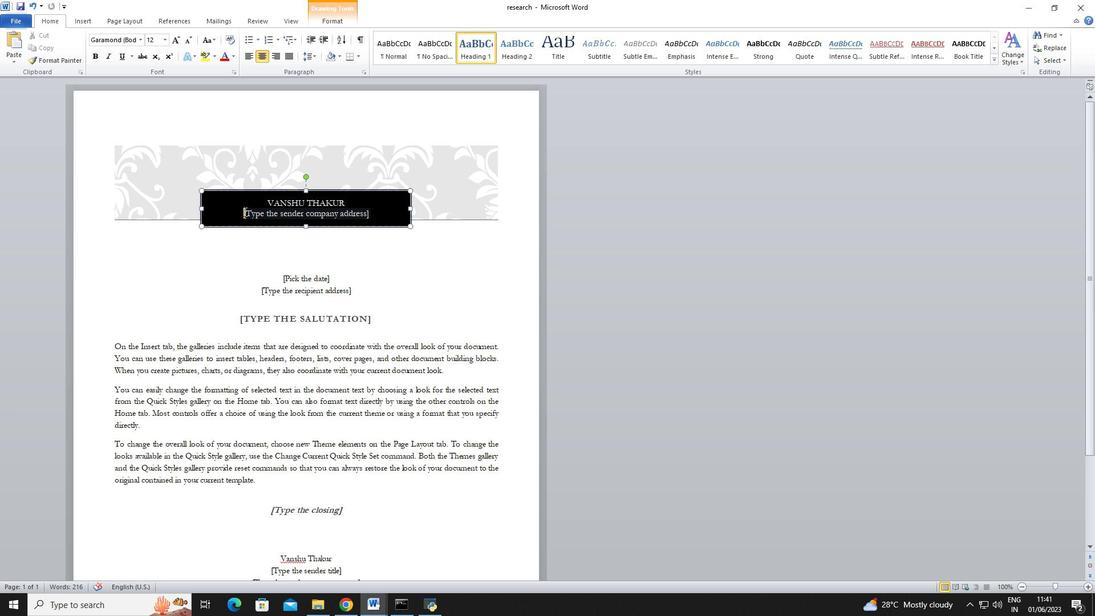 
Action: Mouse pressed left at (244, 211)
Screenshot: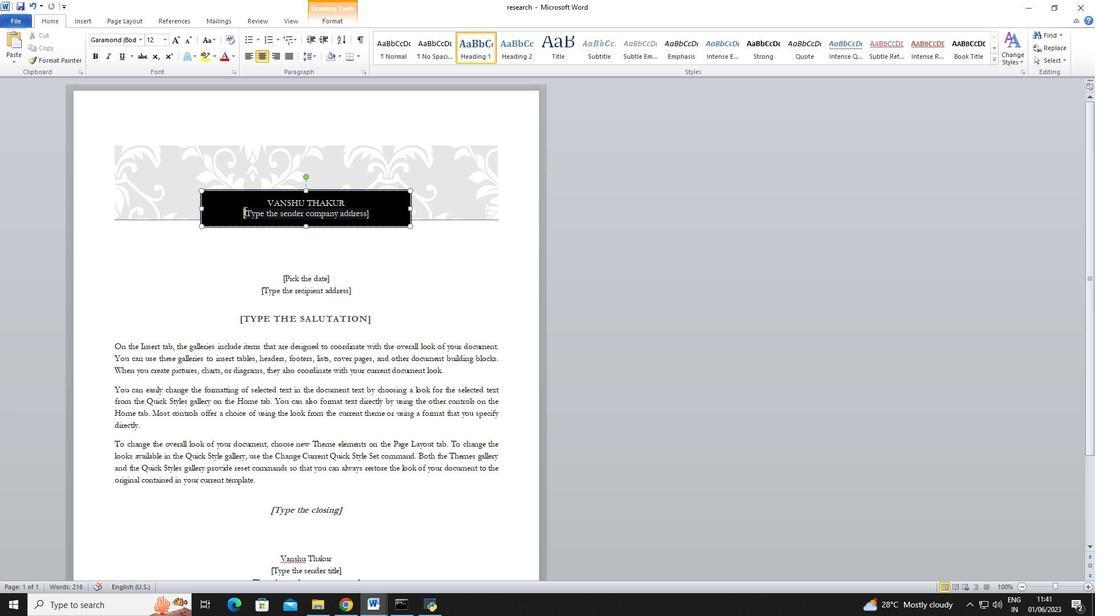 
Action: Mouse moved to (390, 212)
Screenshot: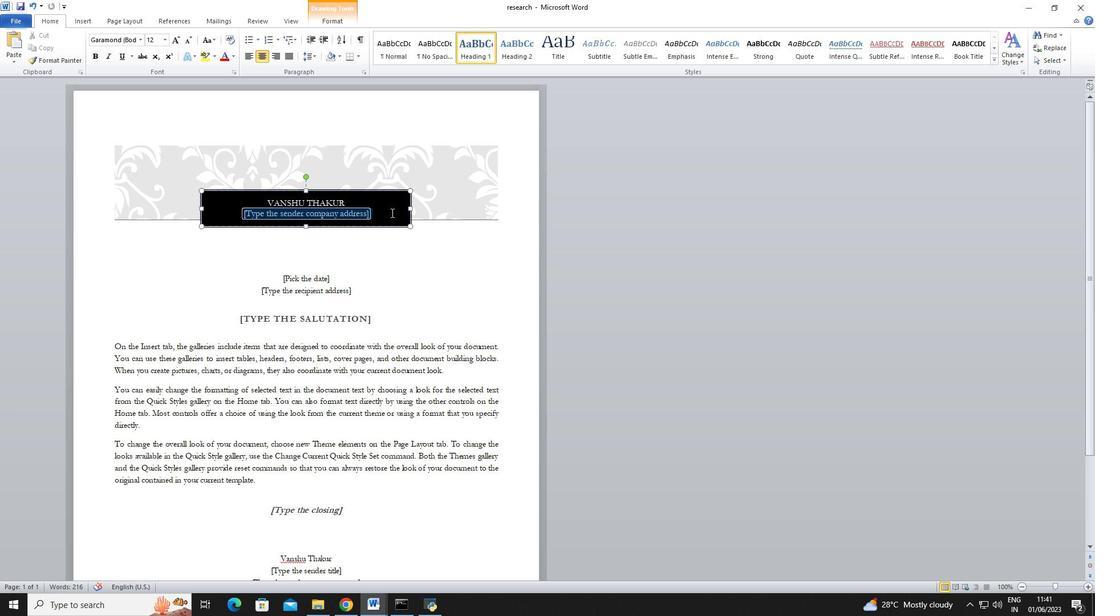 
Action: Key pressed <Key.backspace>
Screenshot: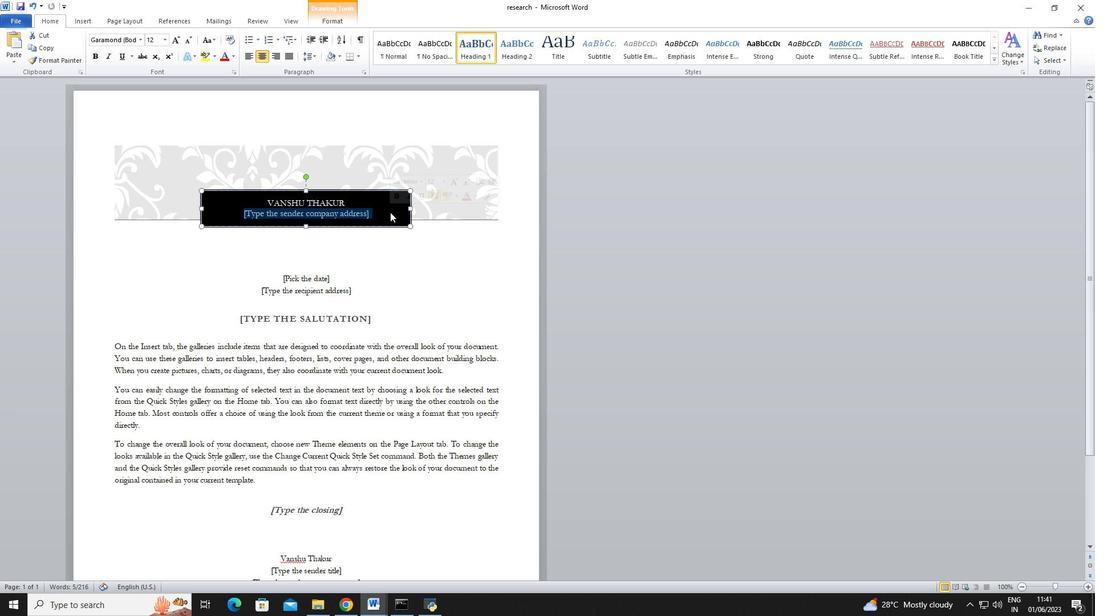 
Action: Mouse moved to (257, 292)
Screenshot: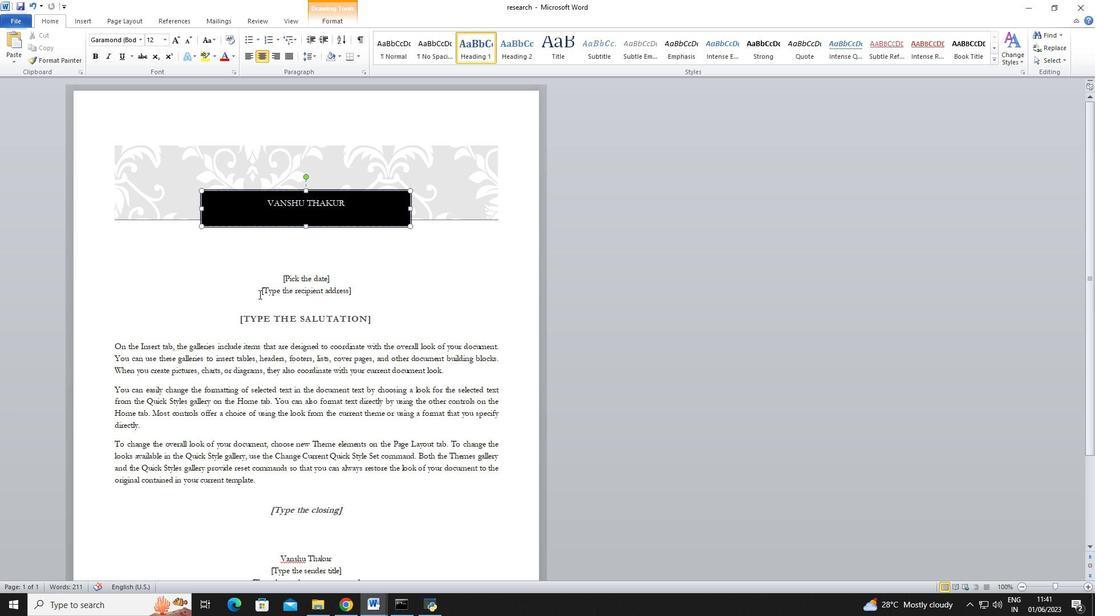 
Action: Mouse pressed left at (257, 292)
Screenshot: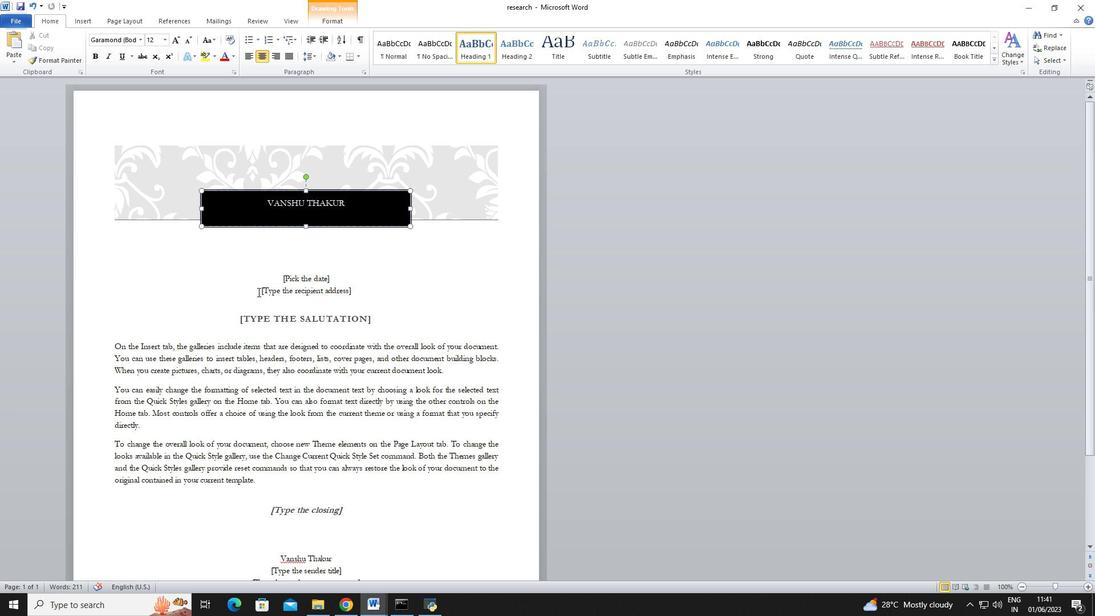 
Action: Mouse moved to (358, 297)
Screenshot: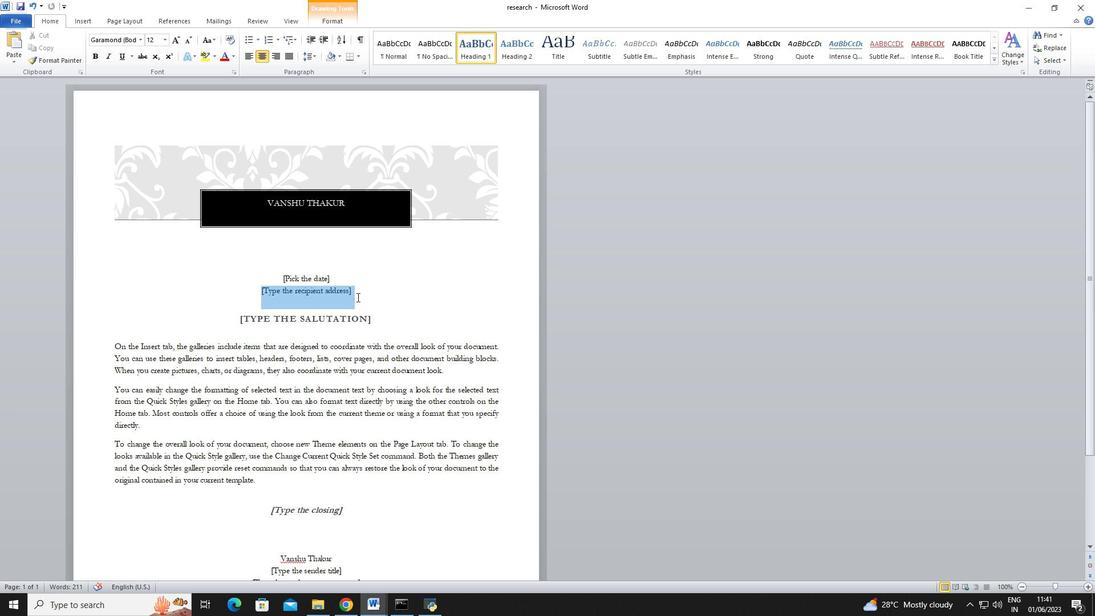 
Action: Key pressed <Key.backspace>
Screenshot: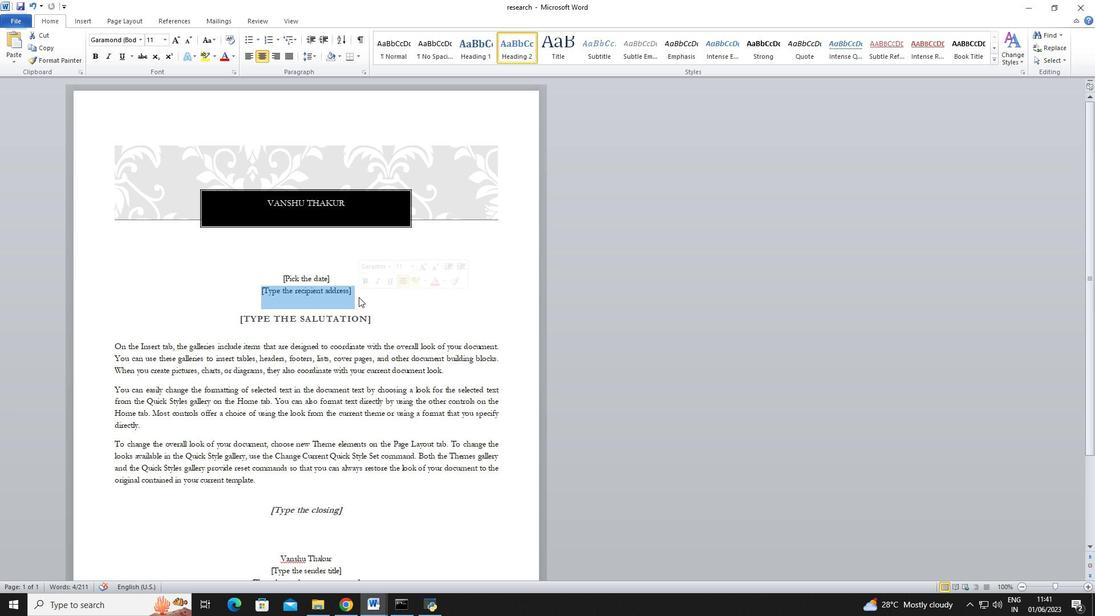
Action: Mouse moved to (265, 506)
Screenshot: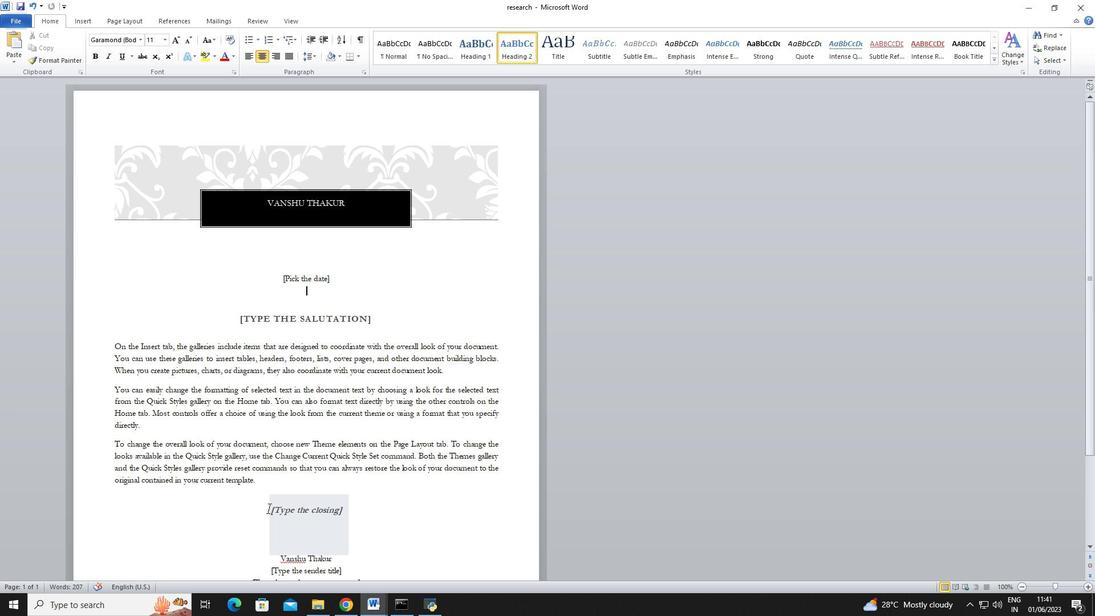 
Action: Mouse pressed left at (265, 506)
Screenshot: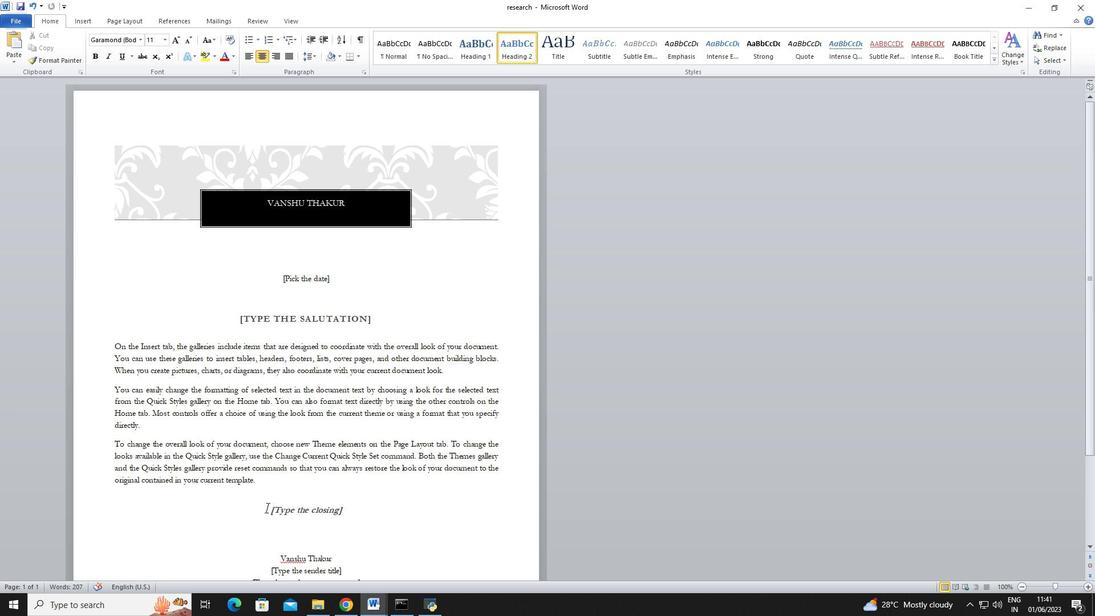 
Action: Mouse moved to (349, 506)
Screenshot: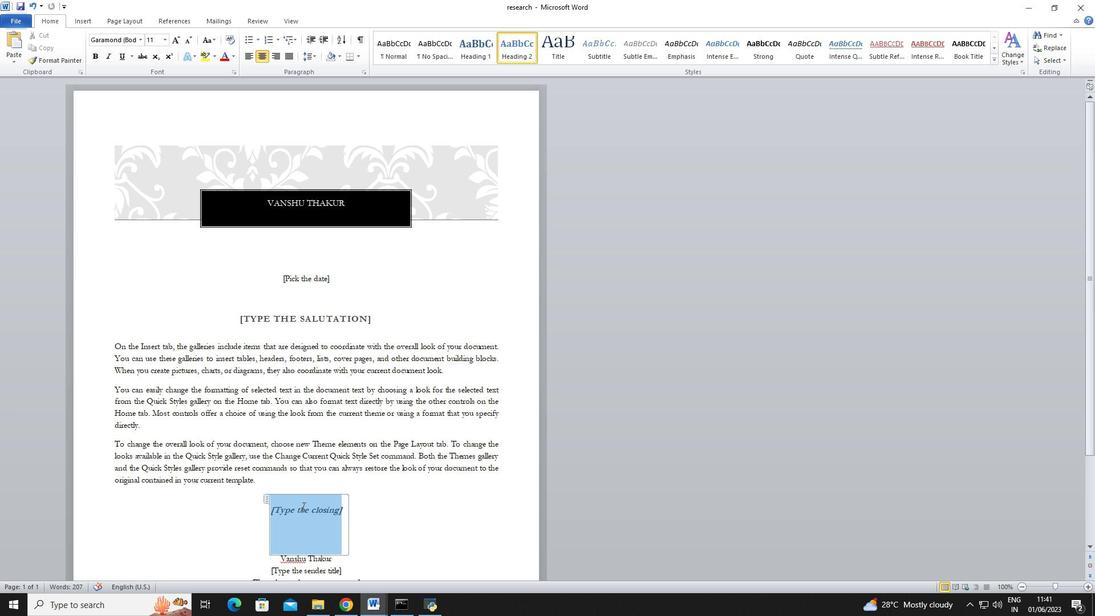 
Action: Key pressed <Key.backspace>
Screenshot: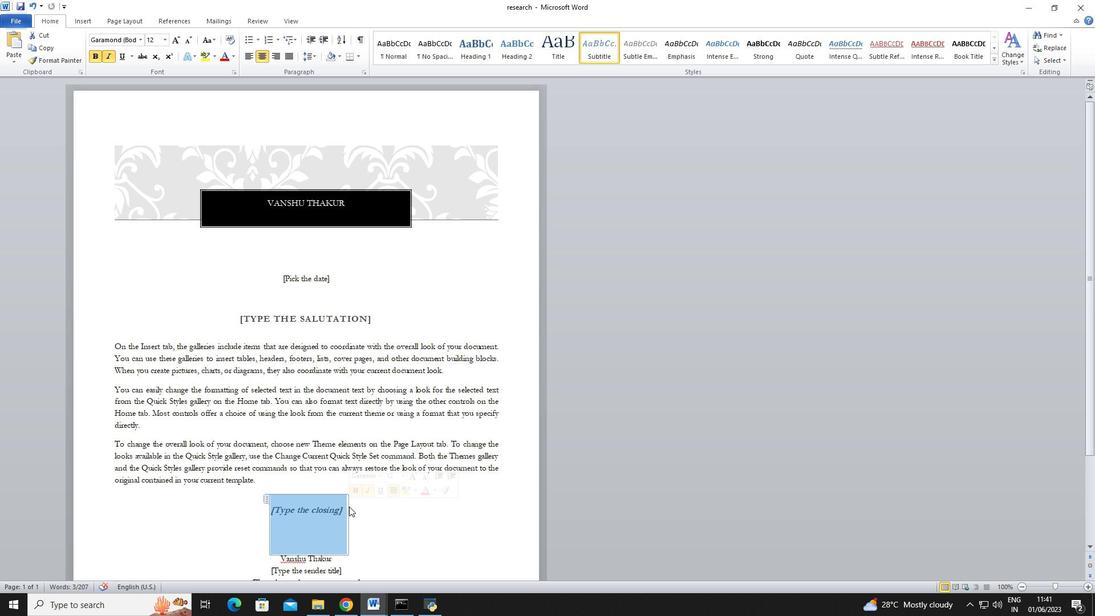 
Action: Mouse moved to (261, 509)
Screenshot: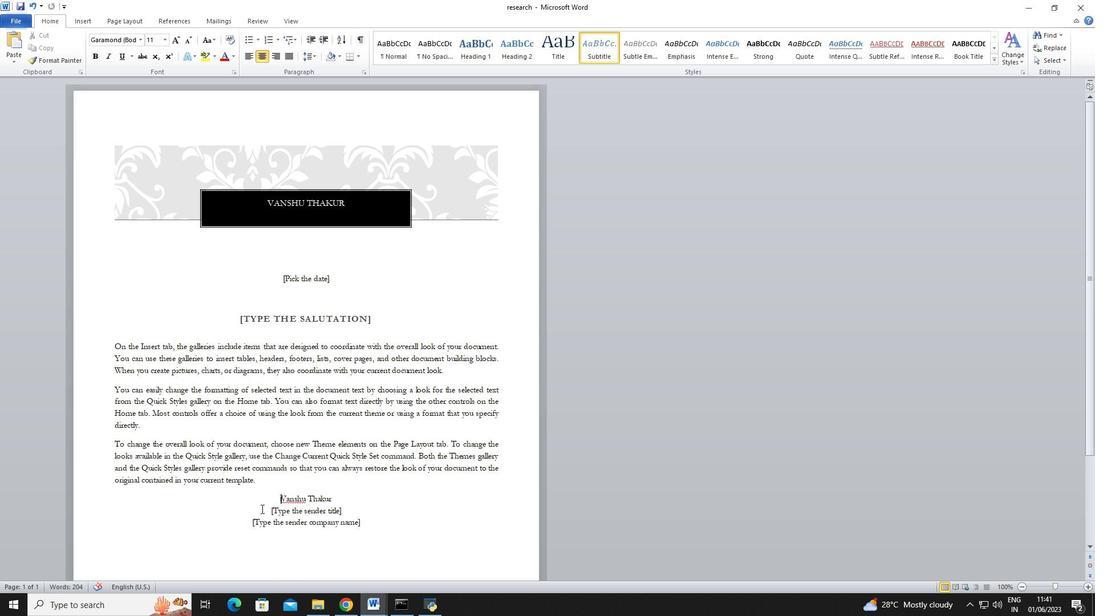 
Action: Mouse pressed left at (261, 509)
Screenshot: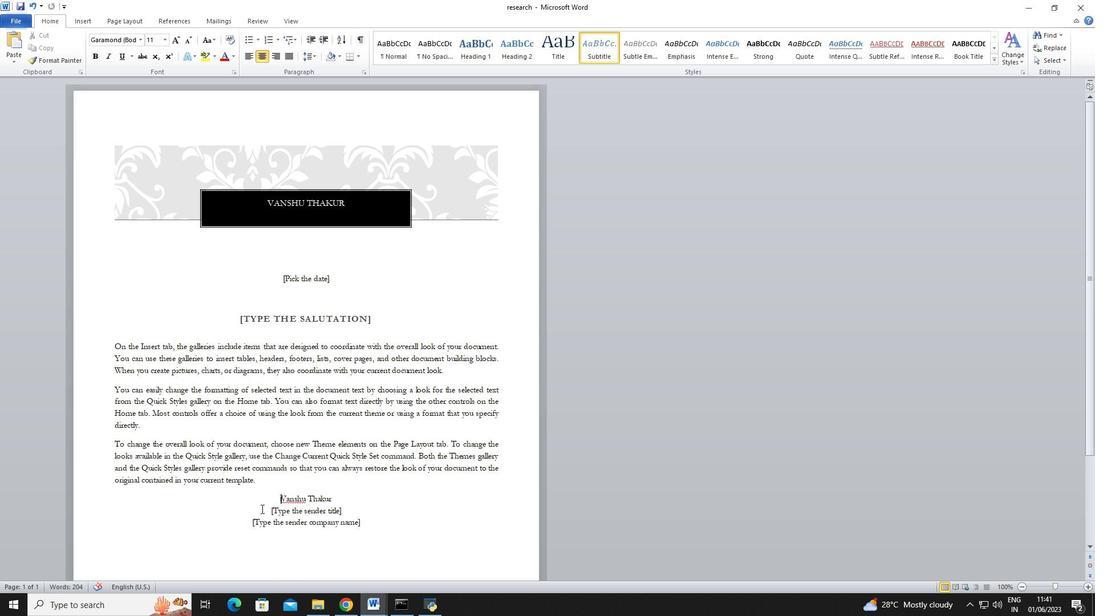 
Action: Mouse moved to (344, 510)
Screenshot: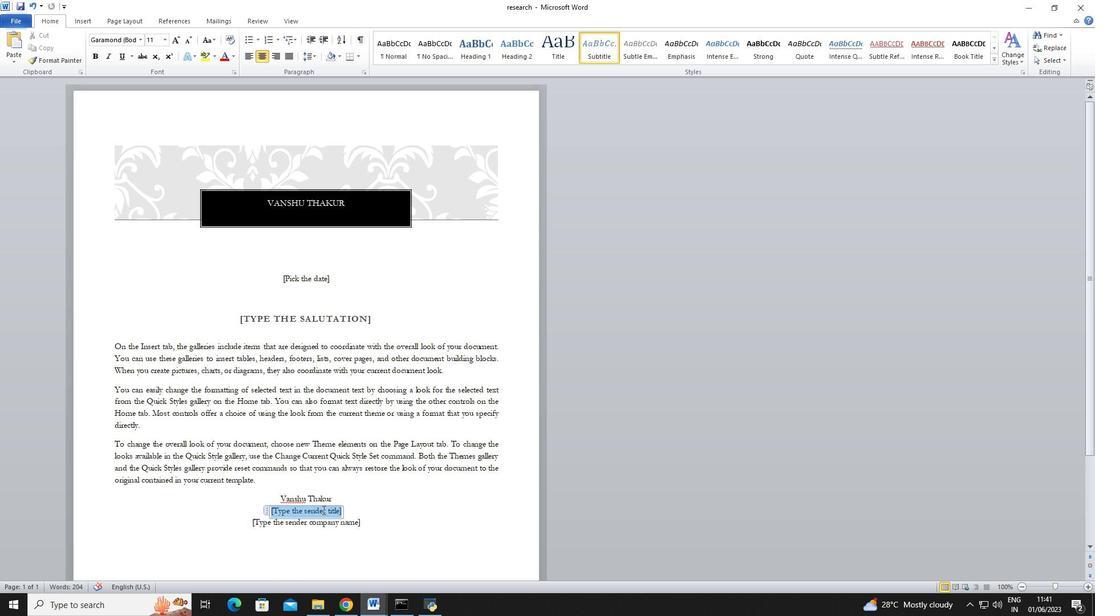 
Action: Key pressed <Key.backspace>
Screenshot: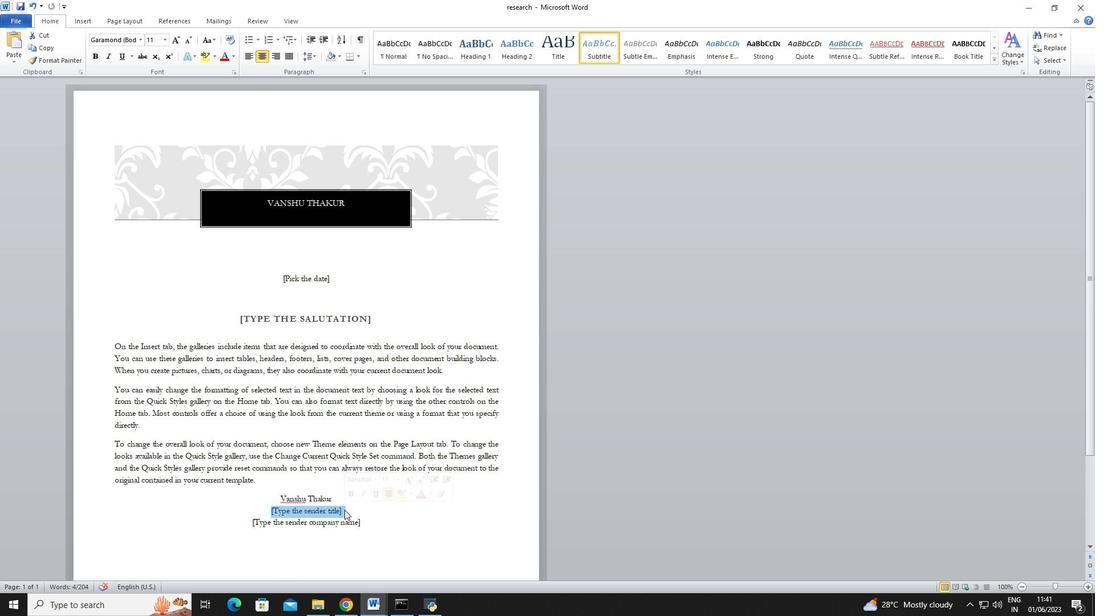 
Action: Mouse moved to (246, 510)
Screenshot: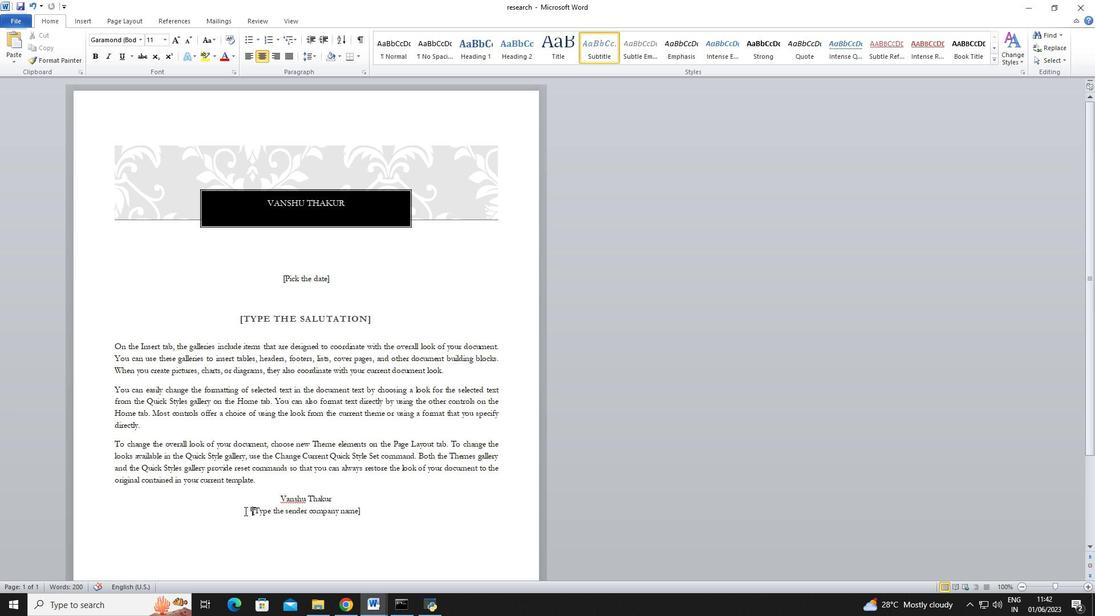 
Action: Mouse pressed left at (246, 510)
Screenshot: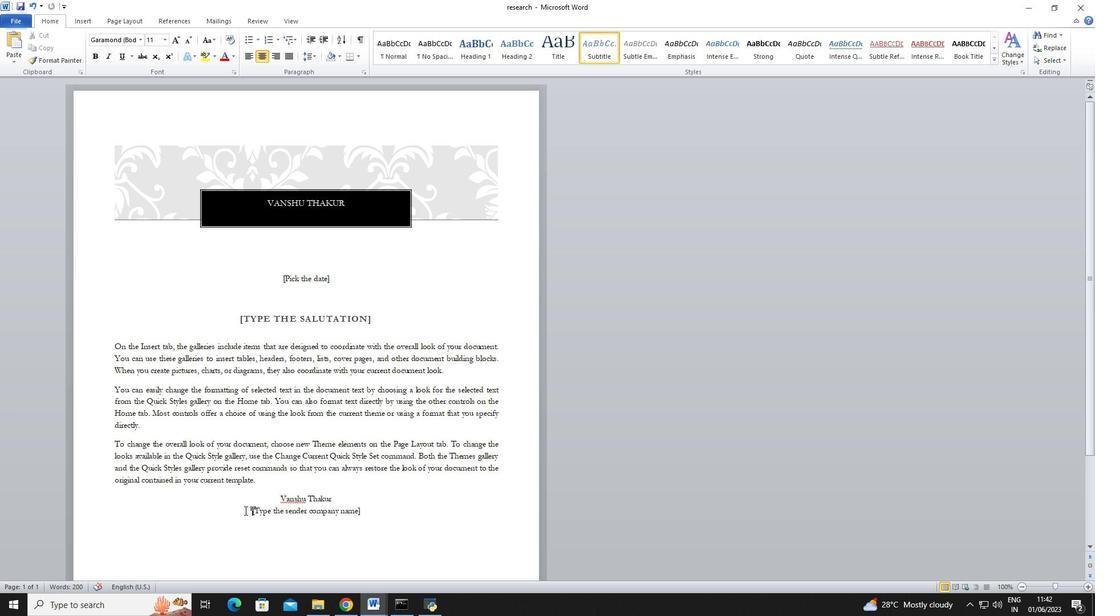 
Action: Mouse moved to (368, 509)
Screenshot: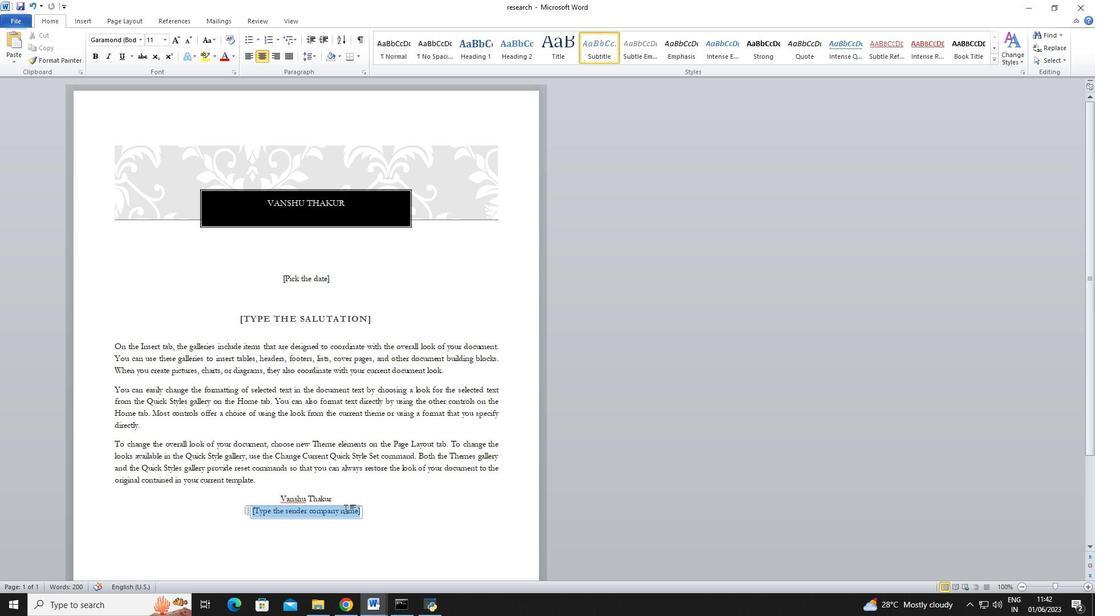 
Action: Key pressed <Key.backspace>
Screenshot: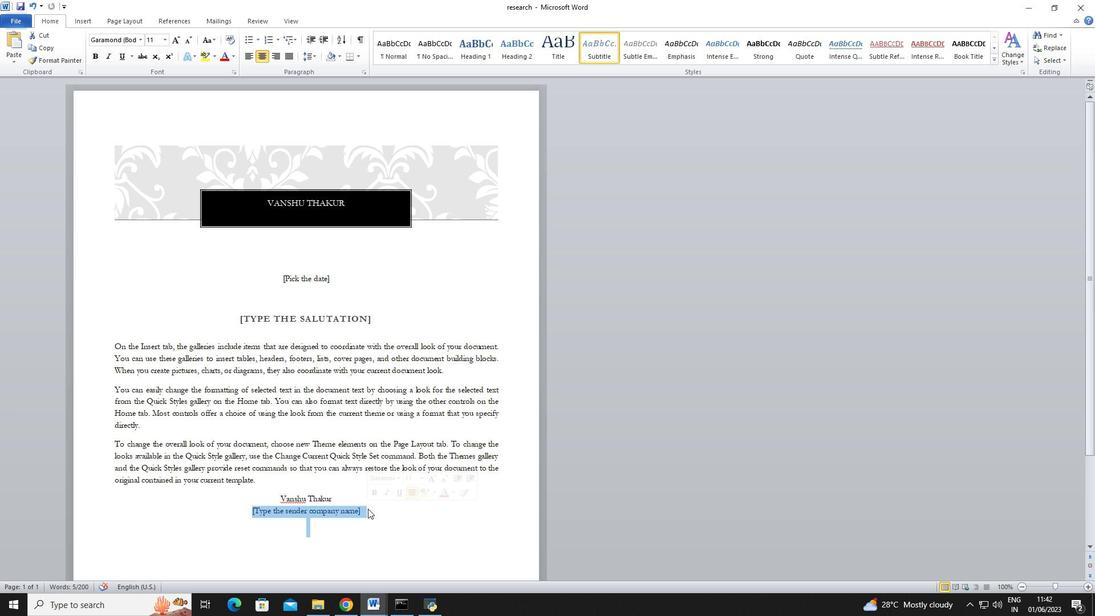
Action: Mouse moved to (280, 279)
Screenshot: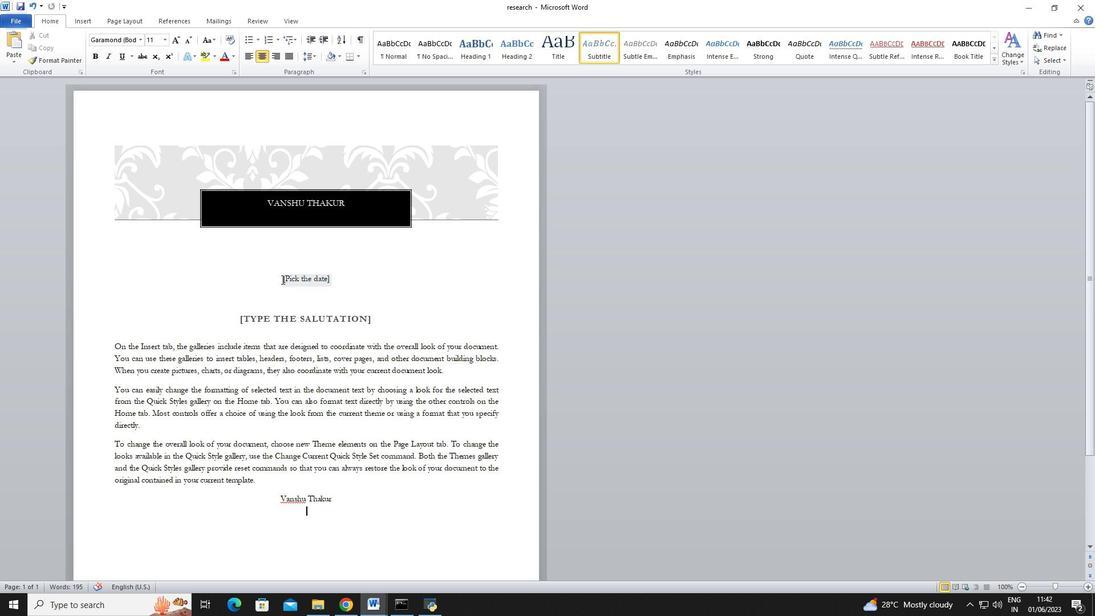 
Action: Mouse pressed left at (280, 279)
Screenshot: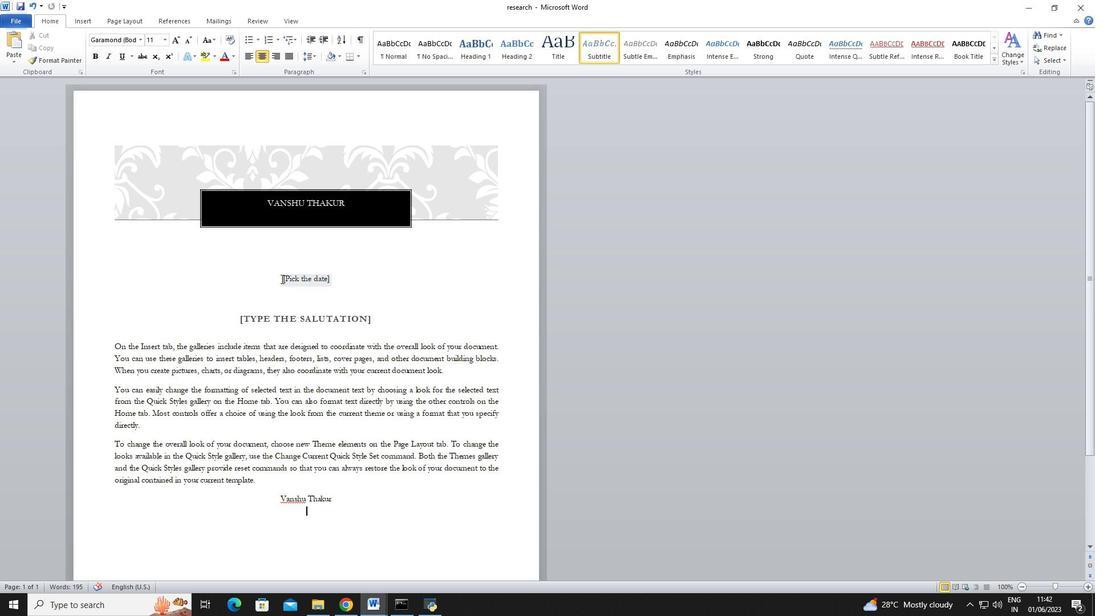 
Action: Mouse moved to (329, 275)
Screenshot: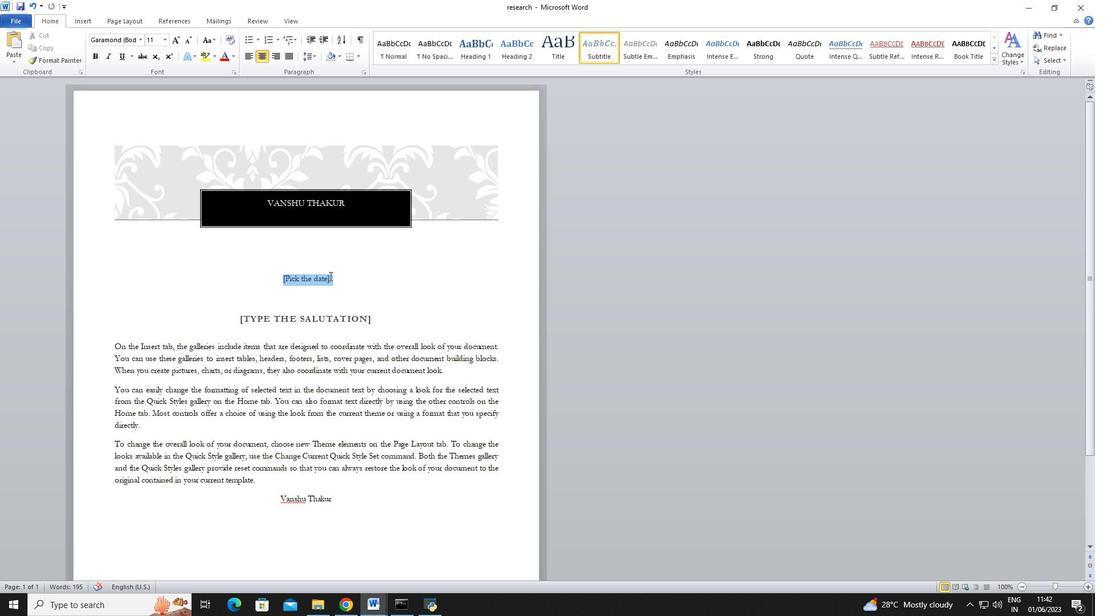 
Action: Key pressed 4<Key.space><Key.shift>April,<Key.space>2023
Screenshot: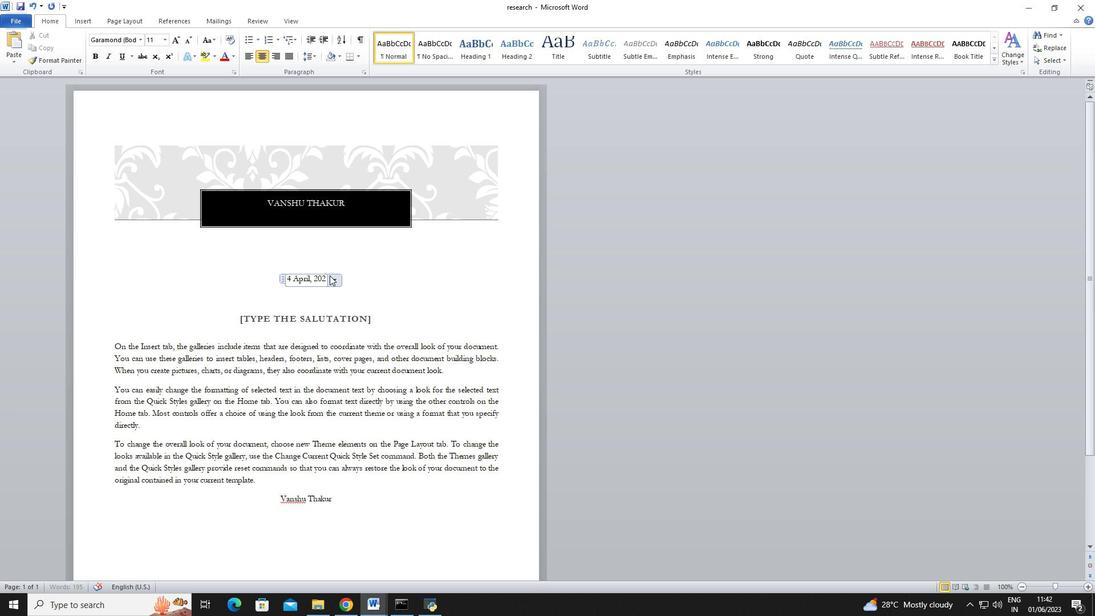 
Action: Mouse moved to (361, 276)
Screenshot: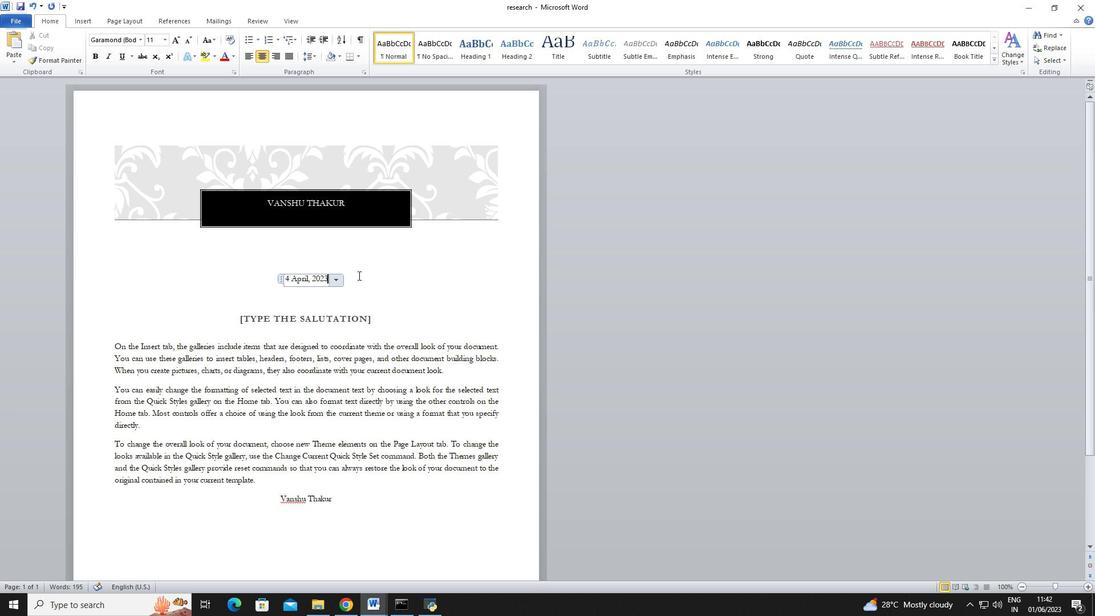 
Action: Key pressed <Key.enter>
Screenshot: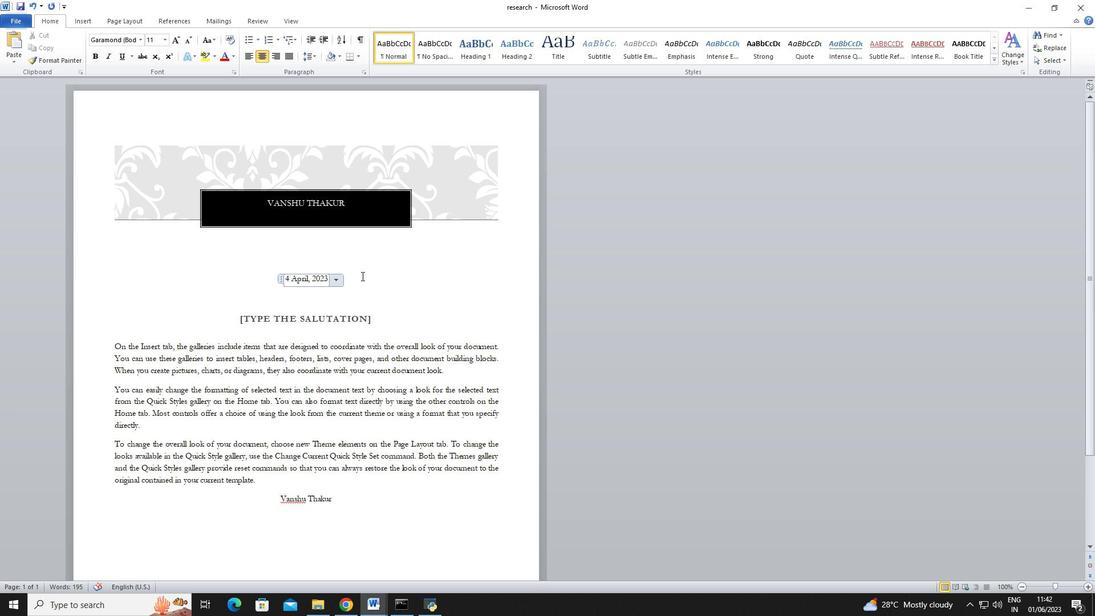 
Action: Mouse pressed left at (361, 276)
Screenshot: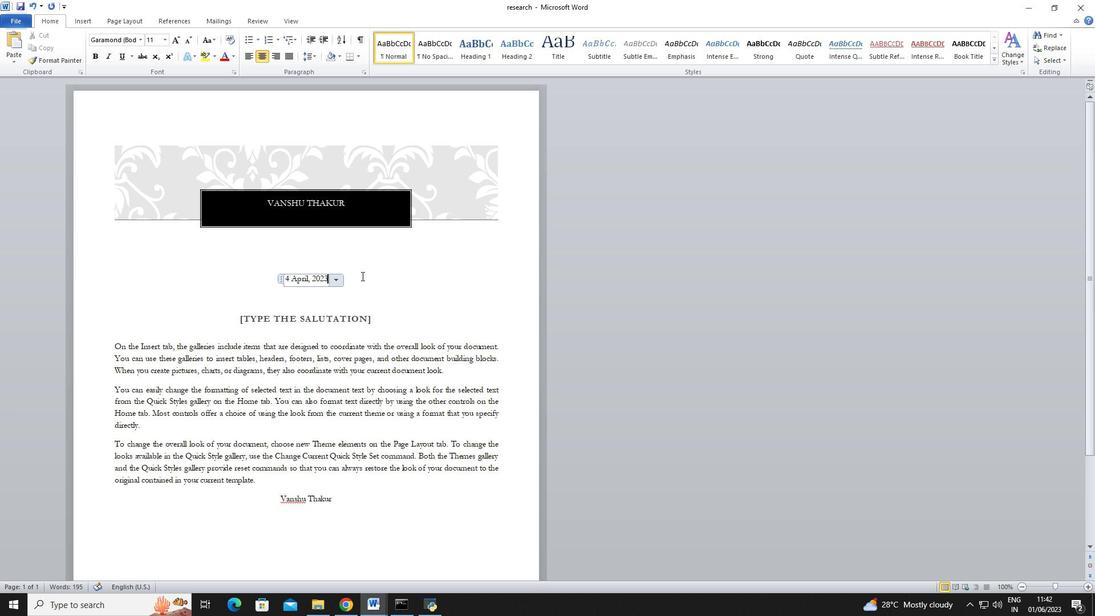
Action: Mouse moved to (388, 283)
Screenshot: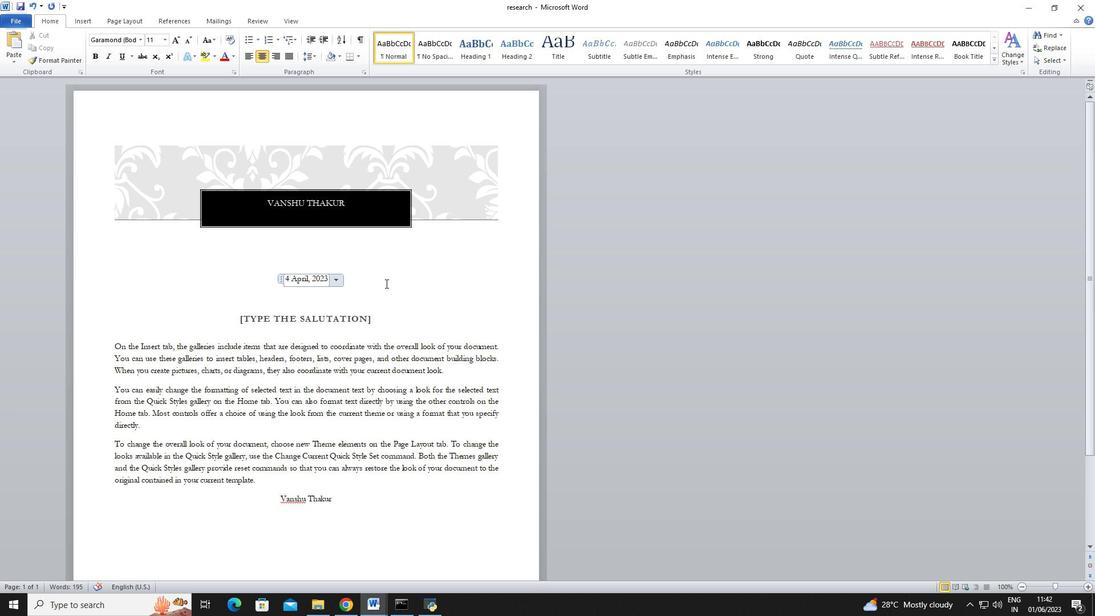 
Action: Mouse pressed left at (388, 283)
Screenshot: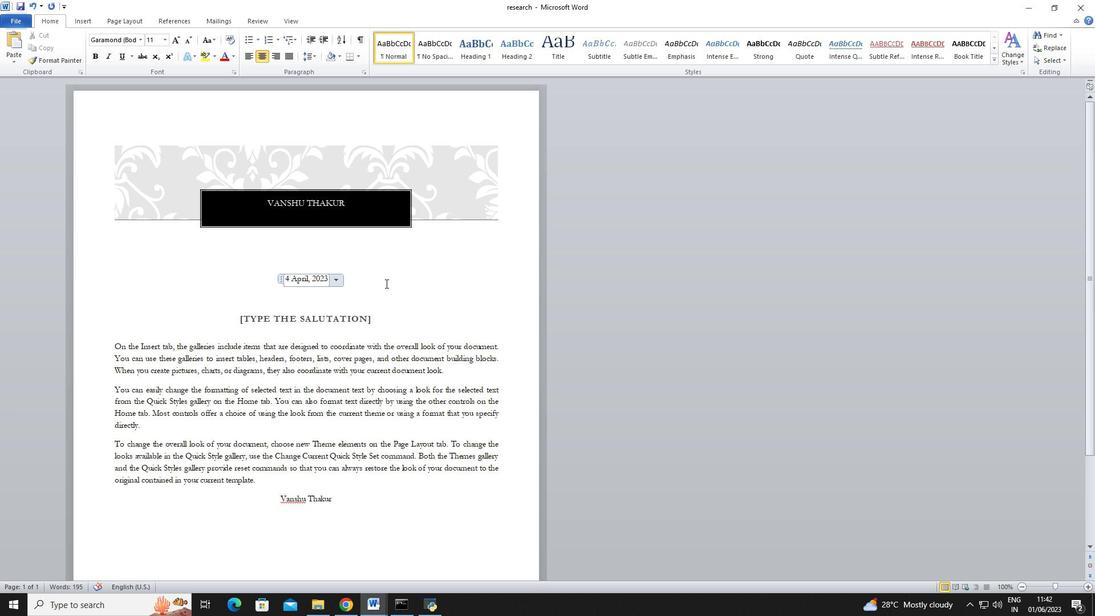 
Action: Mouse moved to (240, 317)
Screenshot: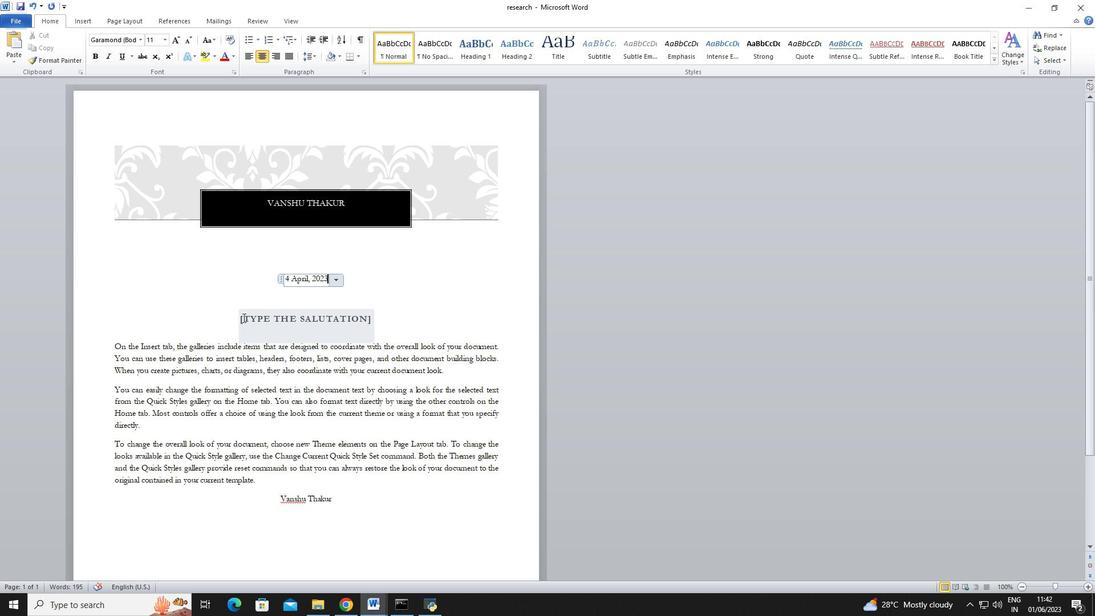 
Action: Mouse pressed left at (240, 317)
Screenshot: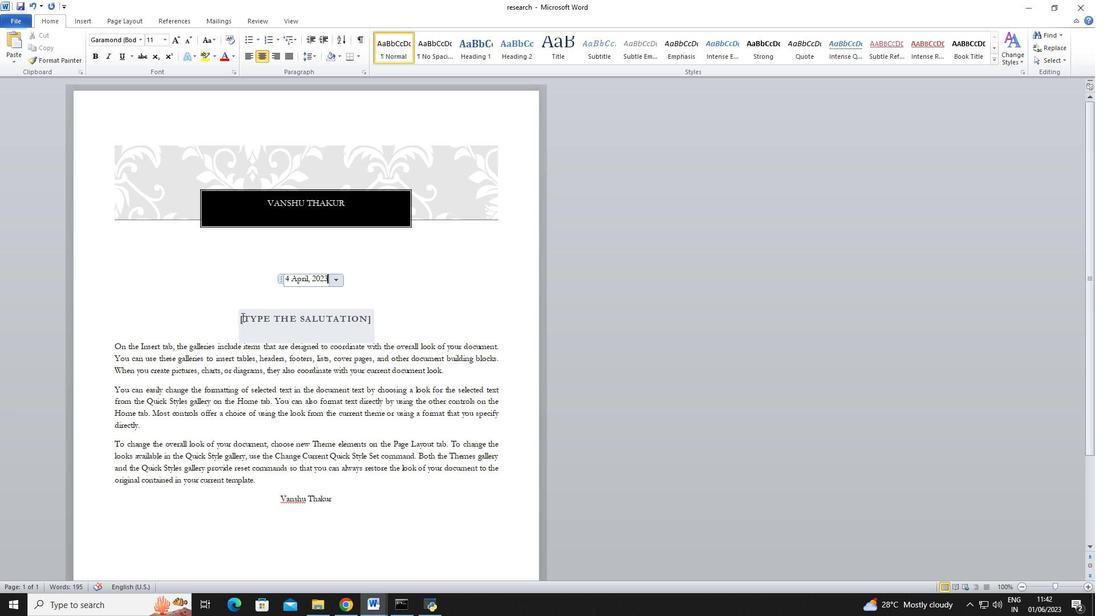 
Action: Mouse moved to (281, 320)
Screenshot: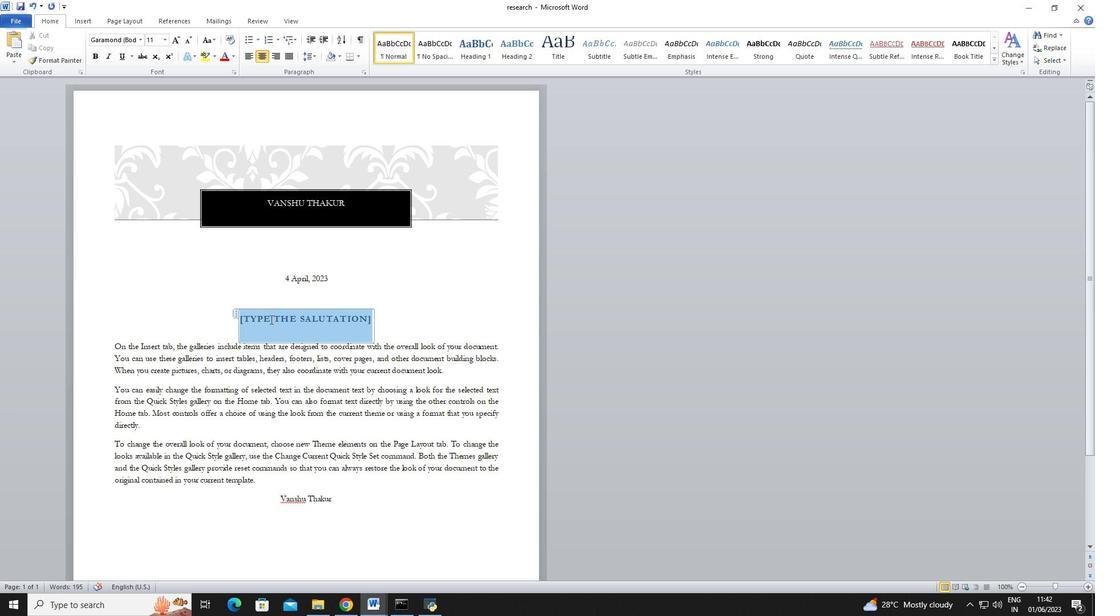 
Action: Key pressed <Key.shift>Good<Key.space><Key.shift>Evening
Screenshot: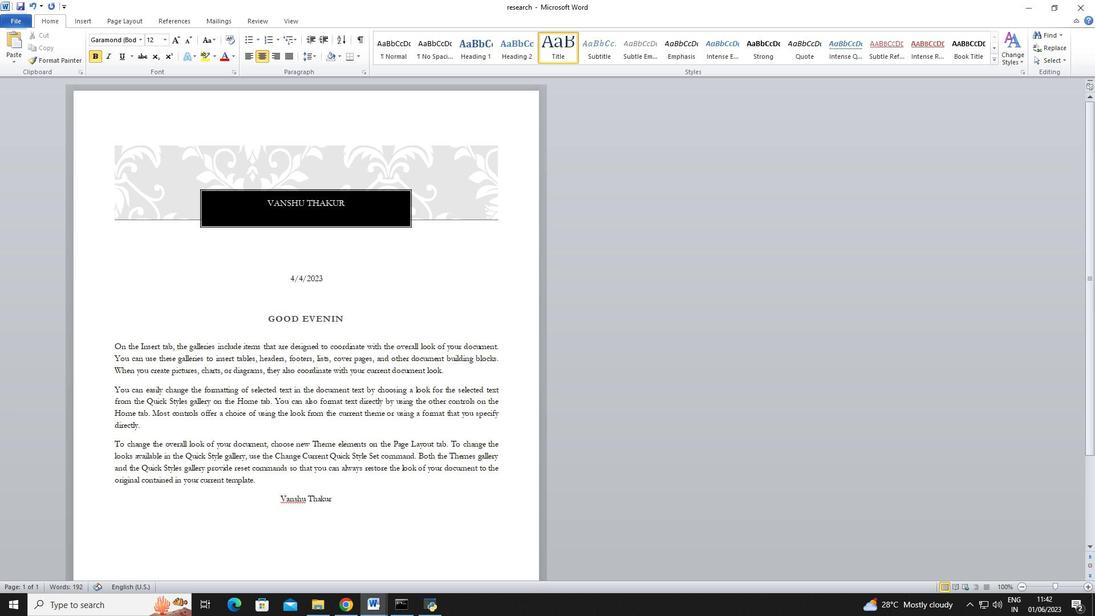 
Action: Mouse moved to (113, 348)
Screenshot: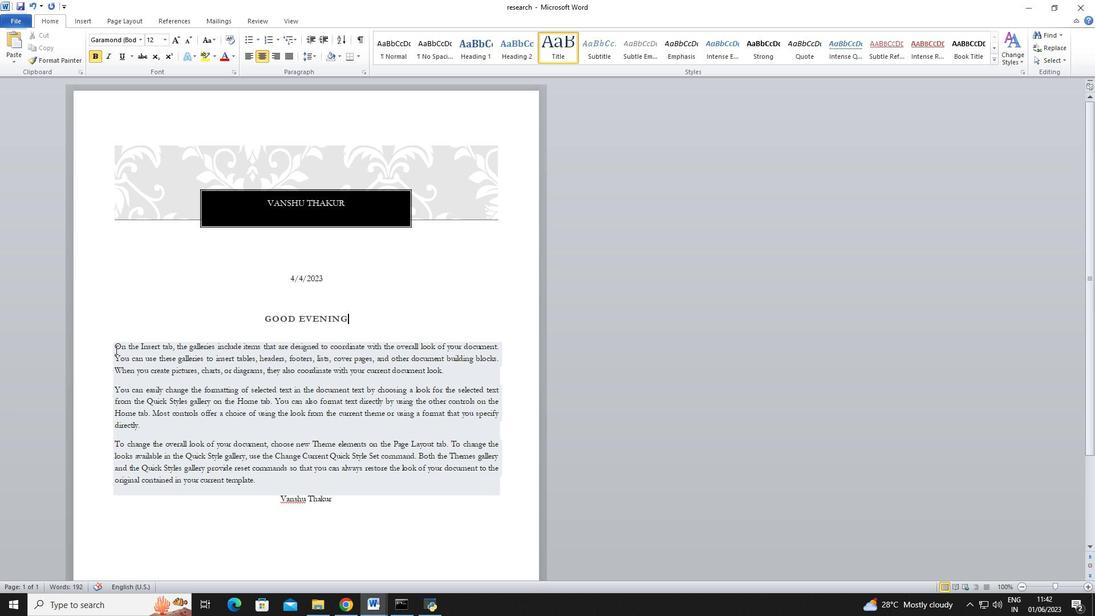 
Action: Mouse pressed left at (113, 348)
Screenshot: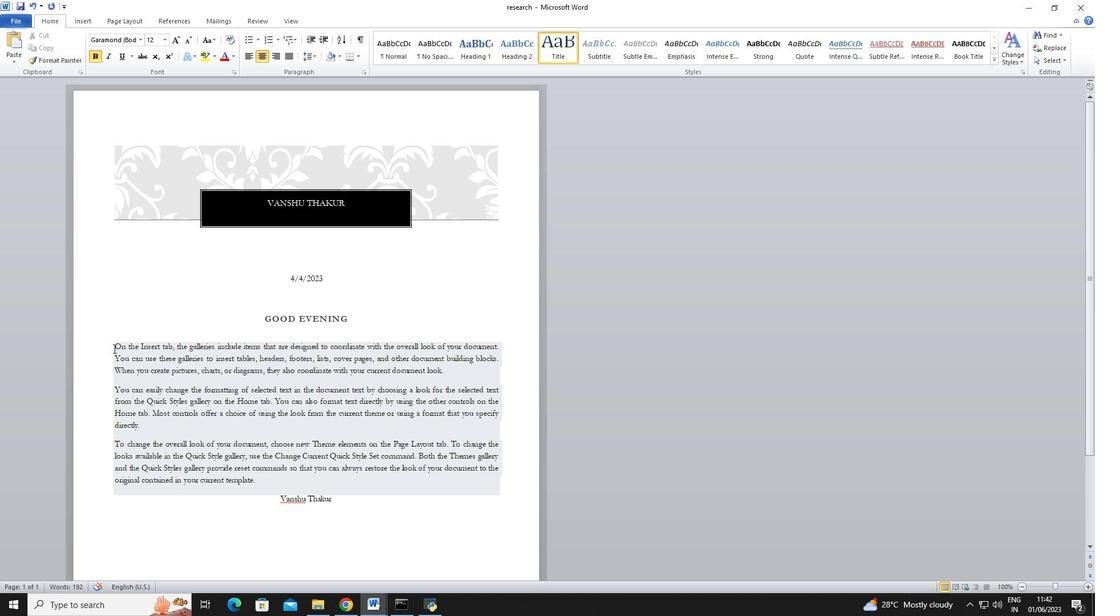 
Action: Mouse moved to (155, 365)
Screenshot: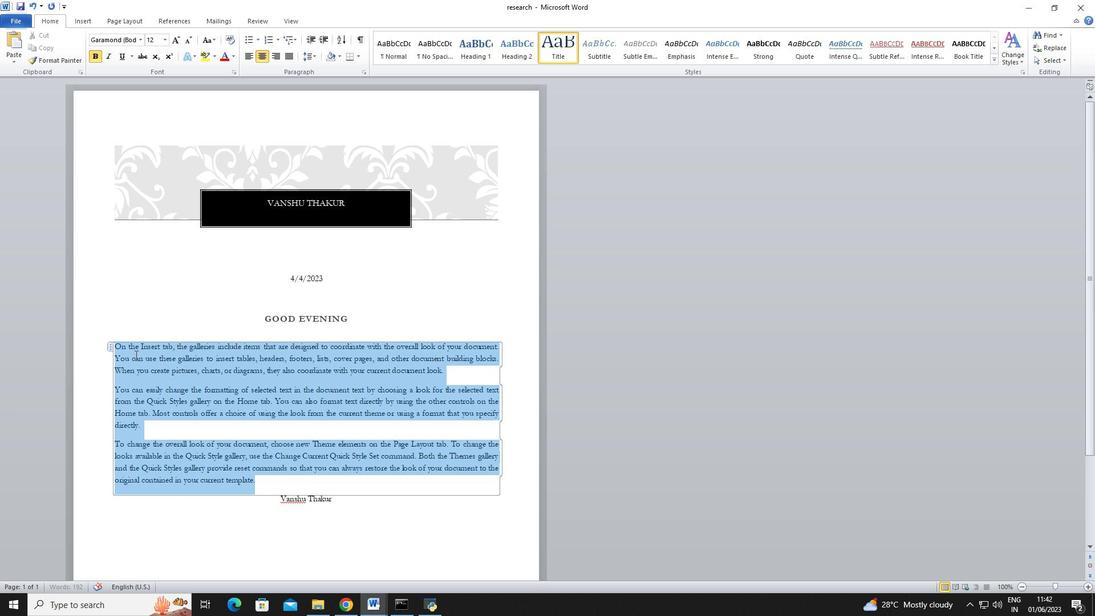 
Action: Key pressed <Key.shift><Key.shift><Key.shift><Key.shift><Key.shift><Key.shift><Key.shift><Key.shift><Key.shift><Key.shift><Key.shift><Key.shift><Key.shift><Key.shift><Key.shift><Key.shift><Key.shift><Key.shift><Key.shift><Key.shift><Key.shift>I<Key.space>hope<Key.space>this<Key.space>letter<Key.space>finds<Key.space>you<Key.space>in<Key.space>good<Key.space>health<Key.space>and<Key.space>high<Key.space>spirits.<Key.shift>I<Key.space><Key.left><Key.left><Key.space><Key.right><Key.space>wanted<Key.space>to<Key.space>express<Key.space>my<Key.space>gratitude<Key.space>for<Key.space>your<Key.space>kind<Key.space>assistance<Key.space>during<Key.space>my<Key.space>recent<Key.space>visit.<Key.space><Key.shift>Your<Key.space>hospitality<Key.space>and<Key.space>warmth<Key.space>made<Key.space>my<Key.space>stay<Key.space>truly<Key.space>memorable.<Key.space><Key.shift>I<Key.space>look<Key.space>forward<Key.space>to<Key.space>returning<Key.space>the<Key.space>favor<Key.space>someday.<Key.space><Key.shift><Key.shift><Key.shift><Key.shift><Key.shift><Key.shift><Key.shift><Key.shift><Key.shift><Key.shift><Key.shift><Key.shift><Key.shift>Take<Key.space>care<Key.space>and<Key.space>stay<Key.space>well.
Screenshot: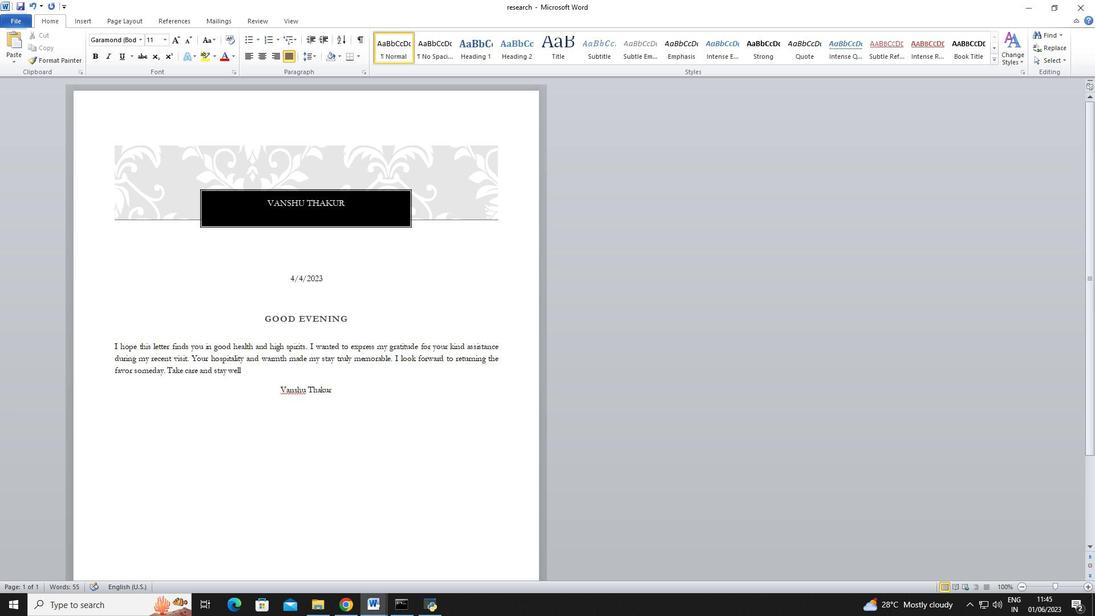
Action: Mouse moved to (131, 22)
Screenshot: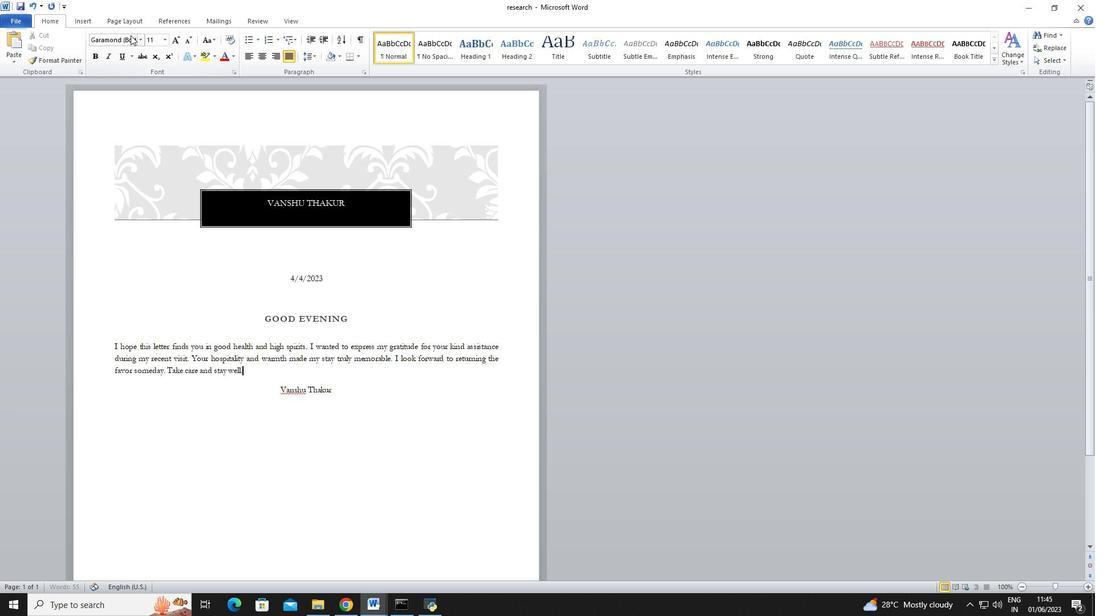 
Action: Mouse pressed left at (131, 22)
Screenshot: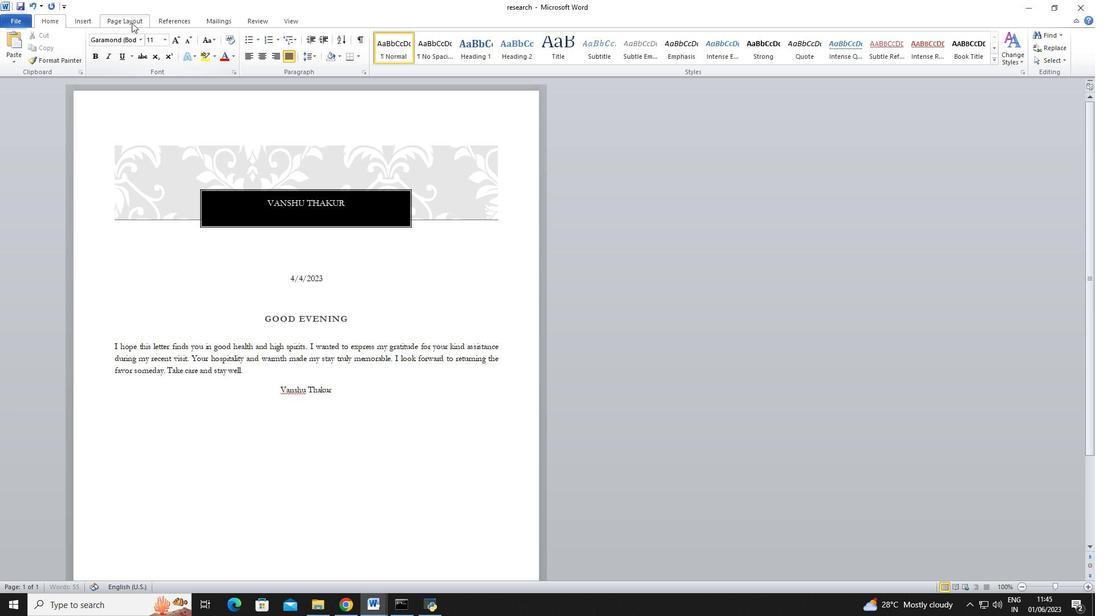
Action: Mouse moved to (270, 63)
Screenshot: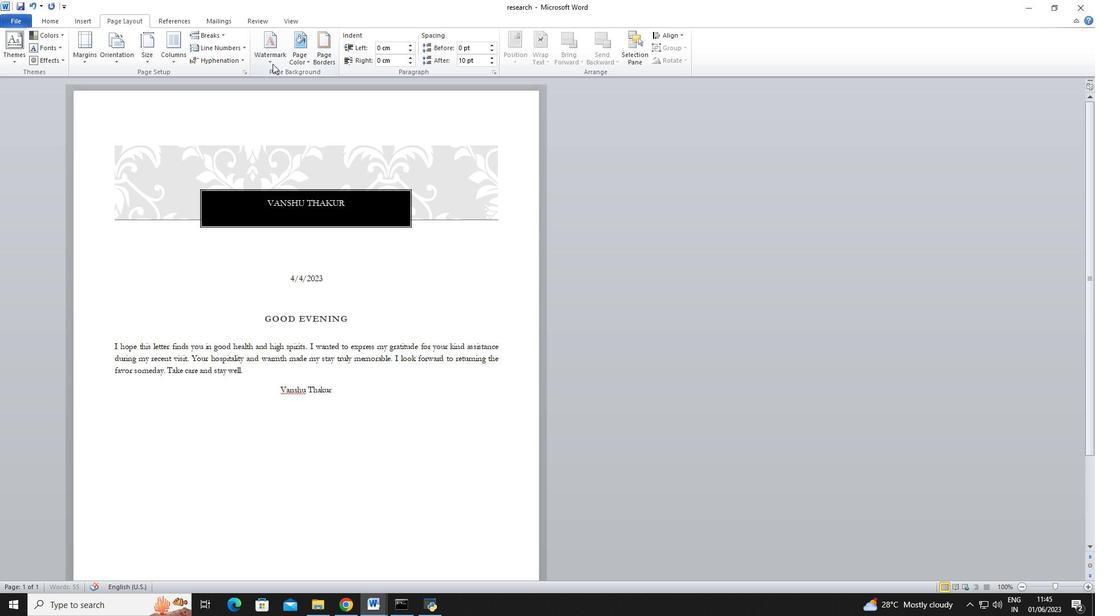 
Action: Mouse pressed left at (270, 63)
Screenshot: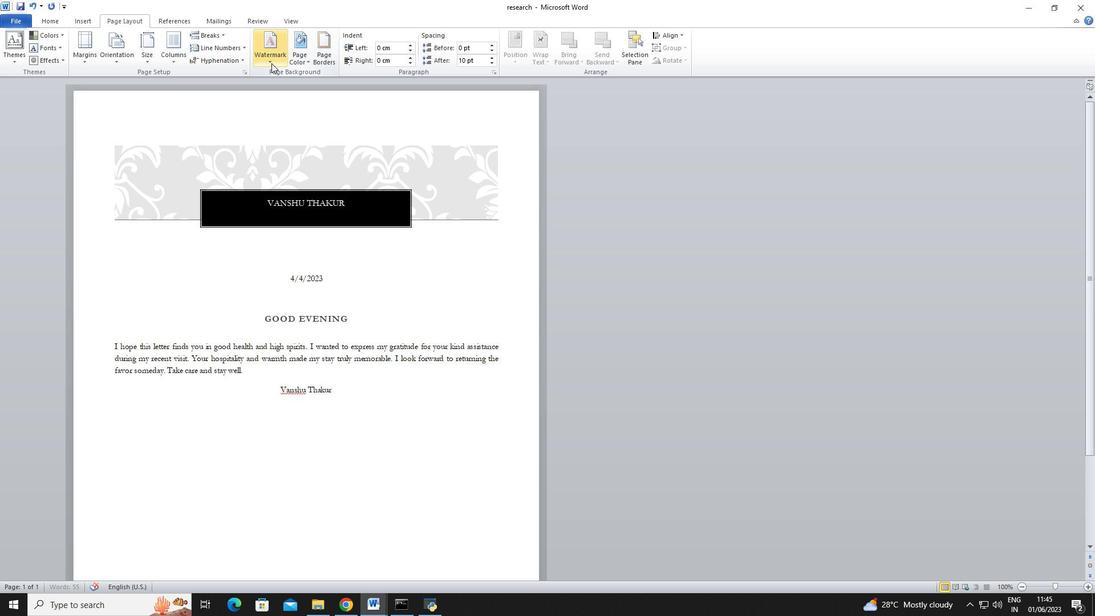 
Action: Mouse moved to (304, 408)
Screenshot: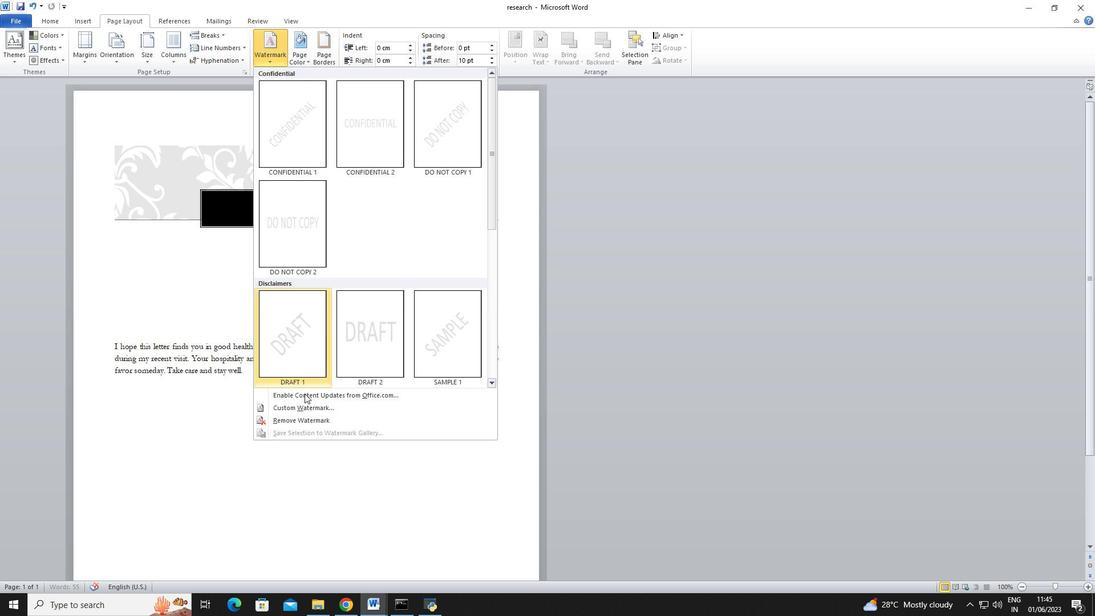 
Action: Mouse pressed left at (304, 408)
Screenshot: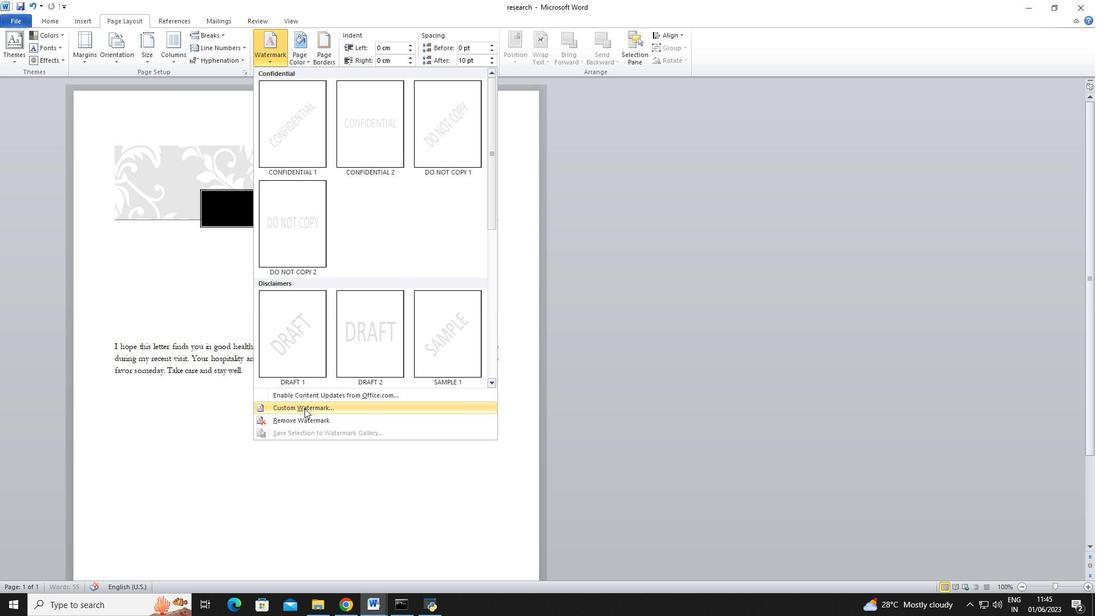 
Action: Mouse moved to (444, 273)
Screenshot: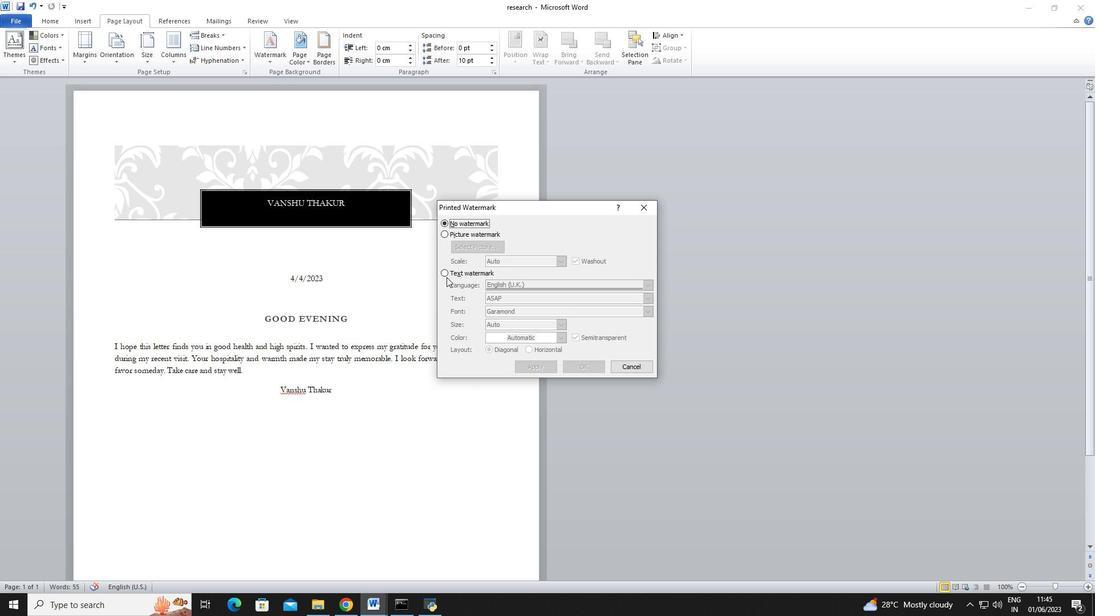 
Action: Mouse pressed left at (444, 273)
Screenshot: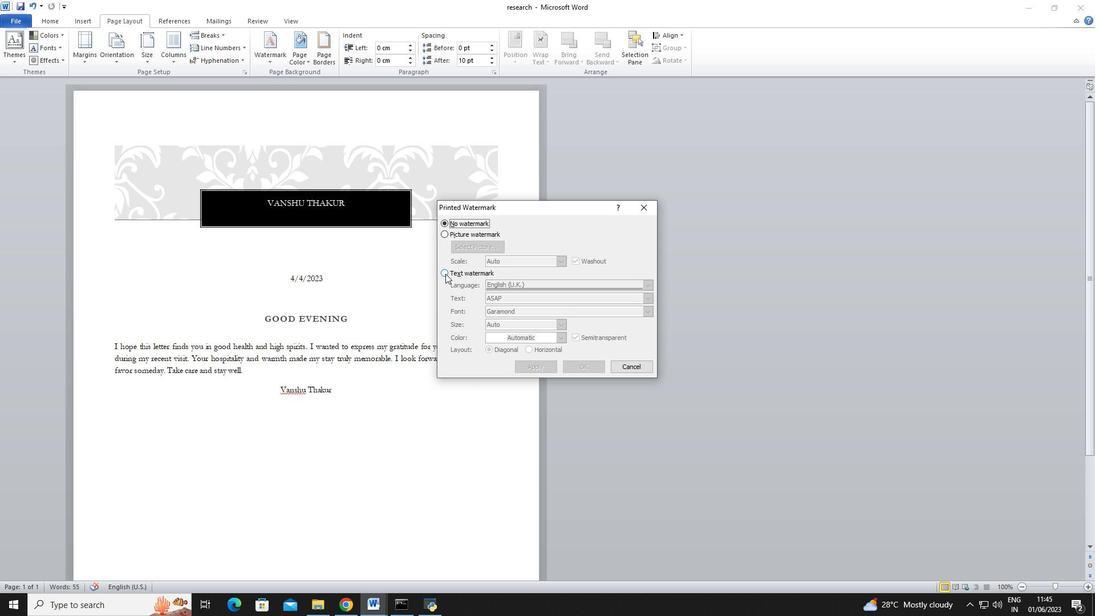 
Action: Mouse moved to (510, 297)
Screenshot: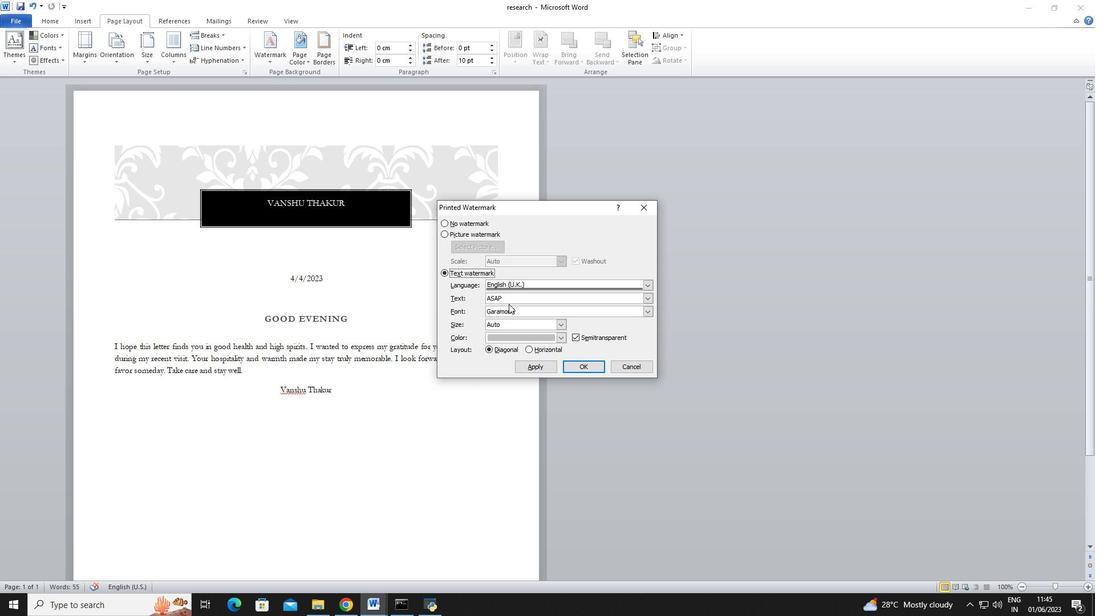 
Action: Mouse pressed left at (510, 297)
Screenshot: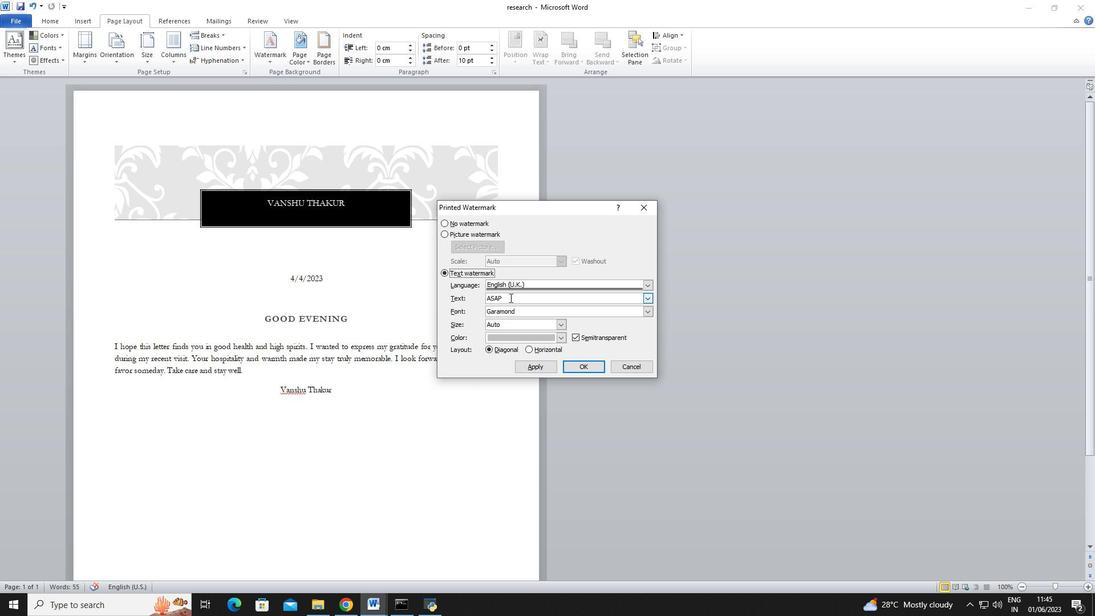 
Action: Mouse moved to (482, 299)
Screenshot: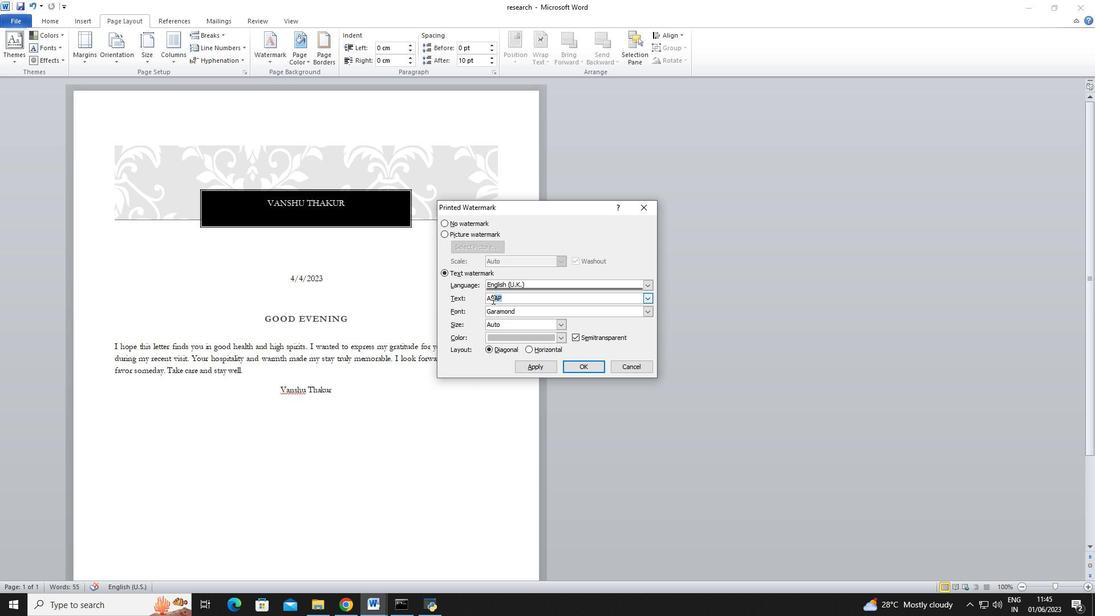
Action: Key pressed <Key.shift>confidential<Key.space>21
Screenshot: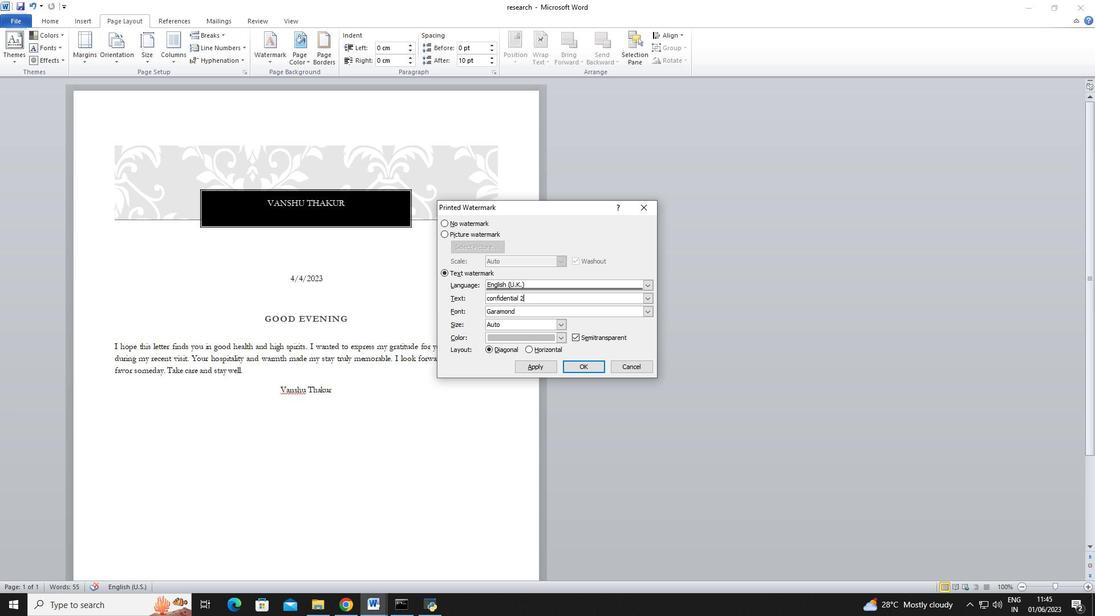
Action: Mouse moved to (596, 369)
Screenshot: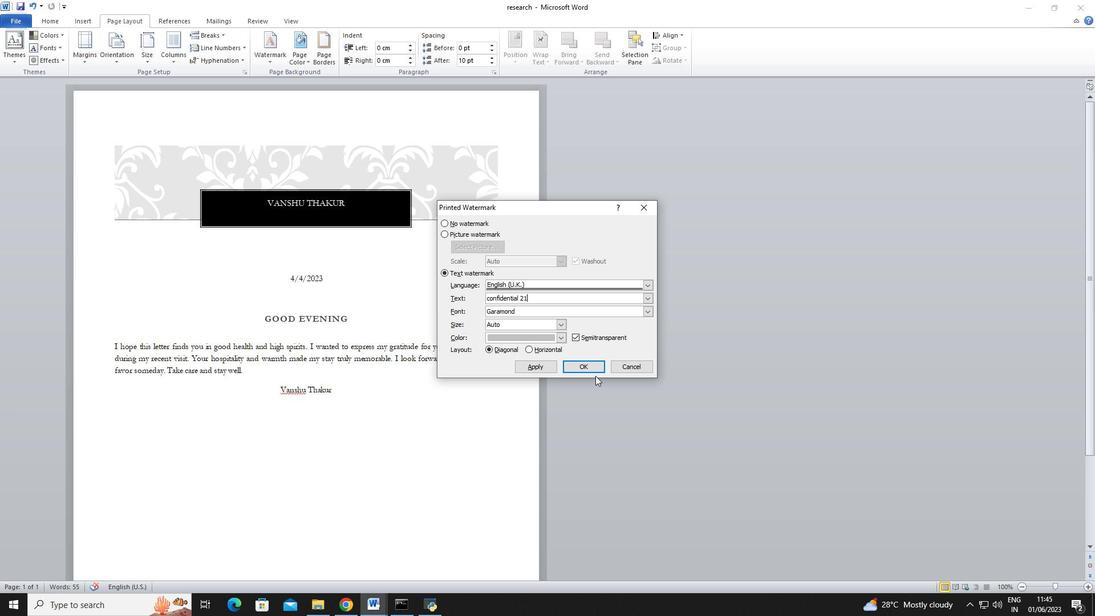 
Action: Mouse pressed left at (596, 369)
Screenshot: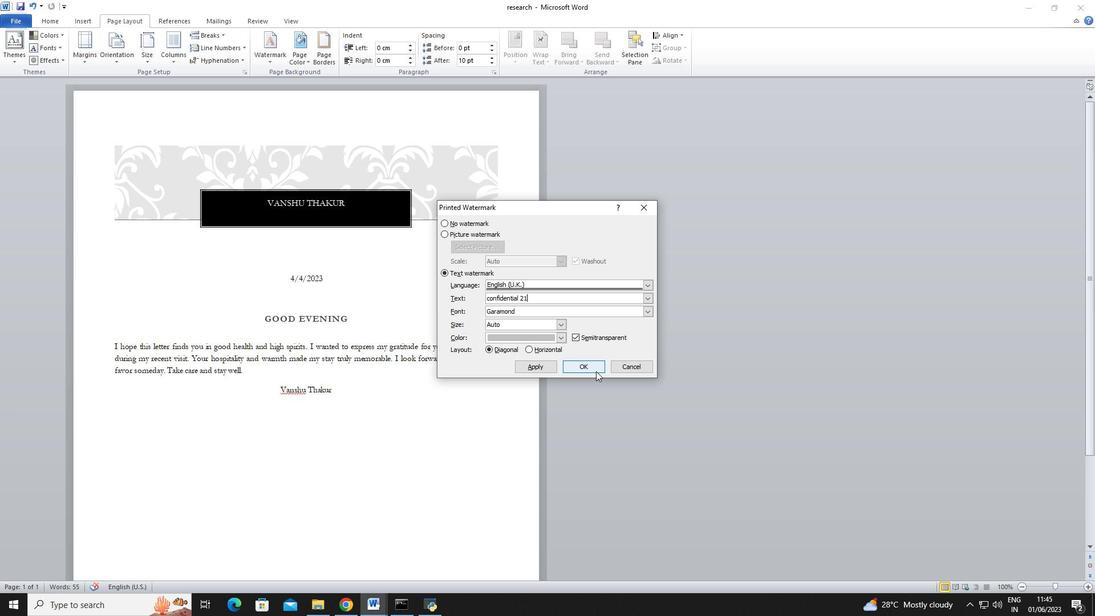 
